Task: Look for space in Verviers, Belgium from 7th July, 2023 to 14th July, 2023 for 1 adult in price range Rs.6000 to Rs.14000. Place can be shared room with 1  bedroom having 1 bed and 1 bathroom. Property type can be hotel. Amenities needed are: washing machine, heating, . Booking option can be shelf check-in. Required host language is English.
Action: Mouse moved to (412, 97)
Screenshot: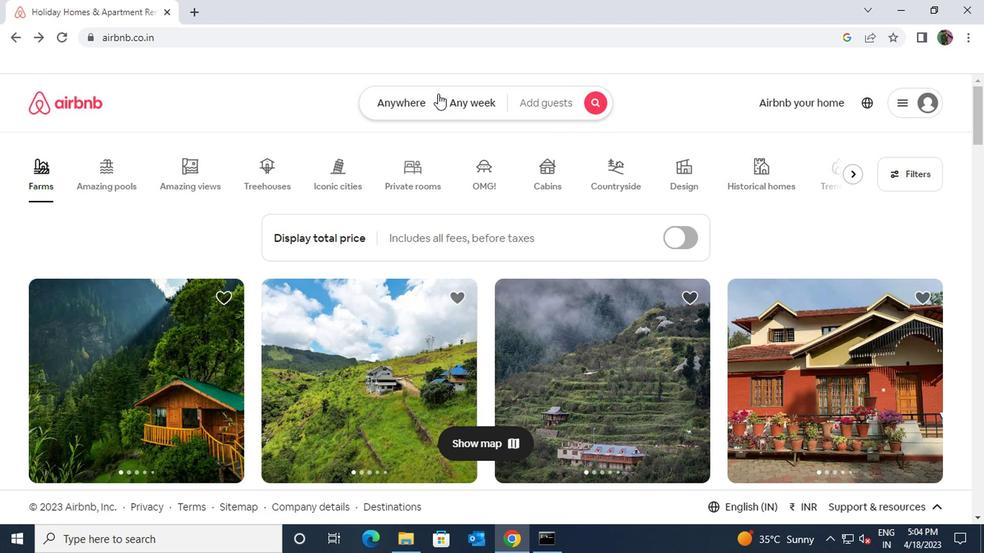 
Action: Mouse pressed left at (412, 97)
Screenshot: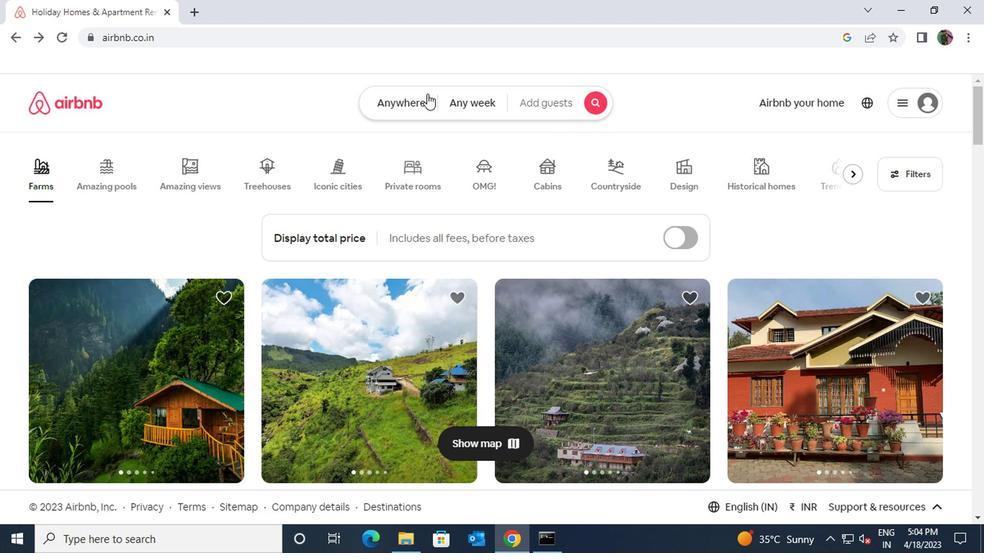 
Action: Mouse moved to (357, 150)
Screenshot: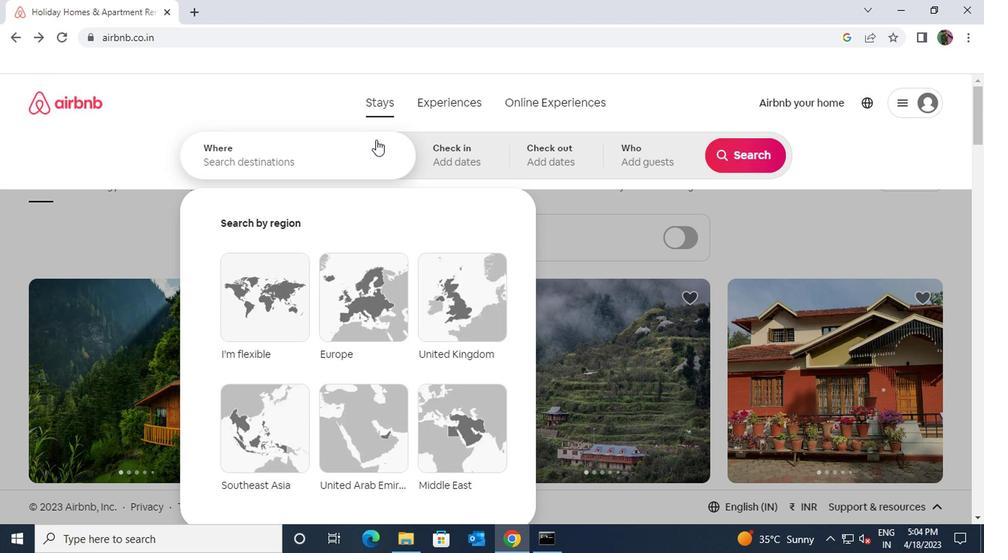
Action: Mouse pressed left at (357, 150)
Screenshot: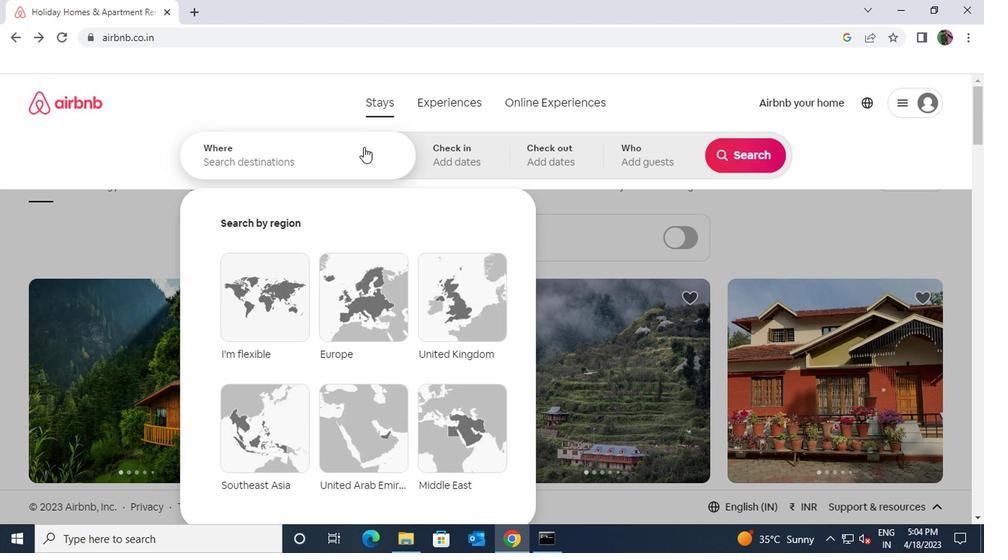 
Action: Key pressed verviers<Key.space>beli
Screenshot: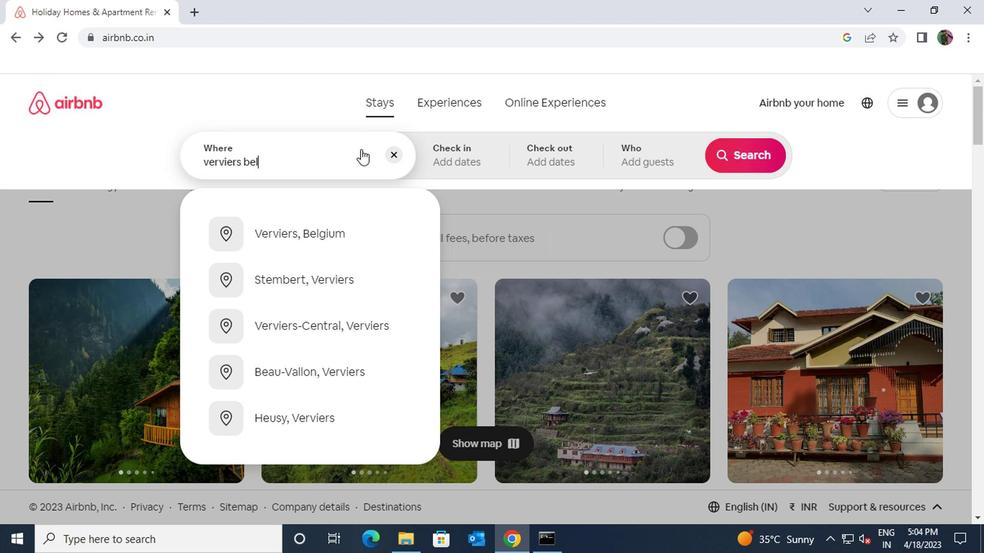 
Action: Mouse moved to (327, 240)
Screenshot: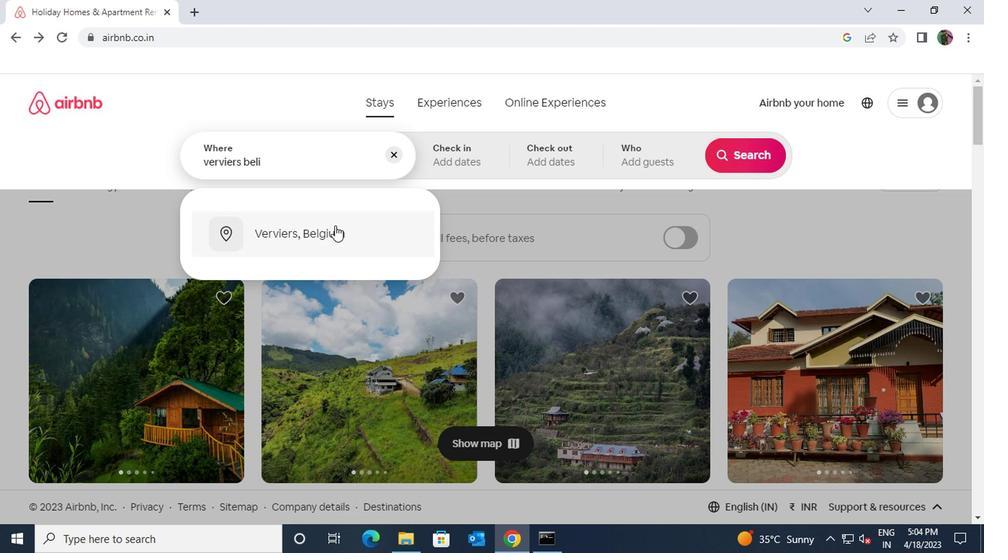 
Action: Mouse pressed left at (327, 240)
Screenshot: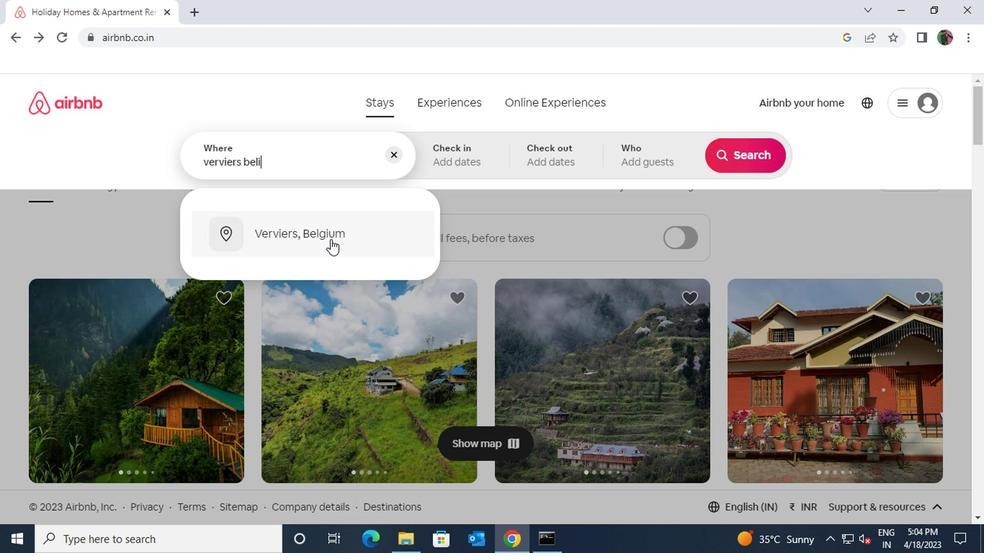 
Action: Mouse moved to (734, 278)
Screenshot: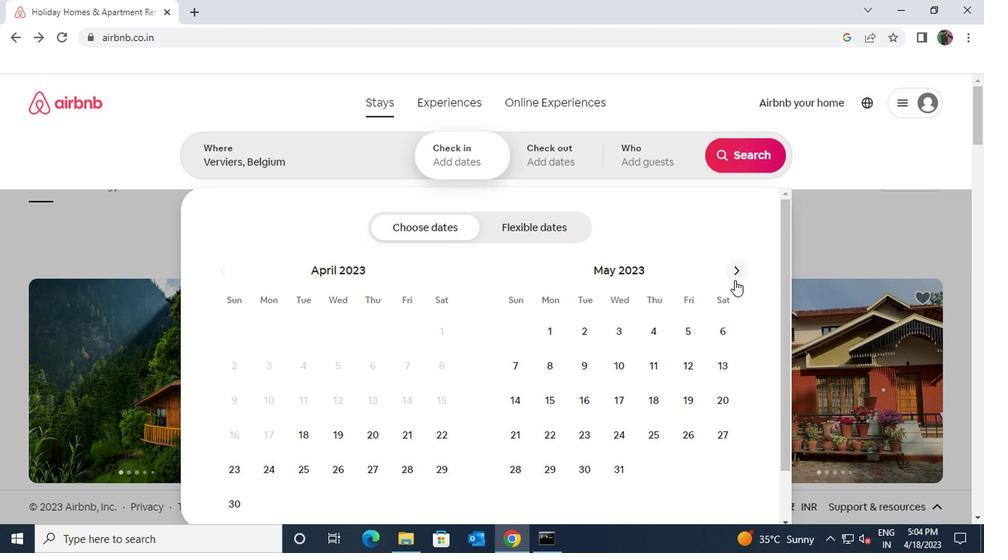 
Action: Mouse pressed left at (734, 278)
Screenshot: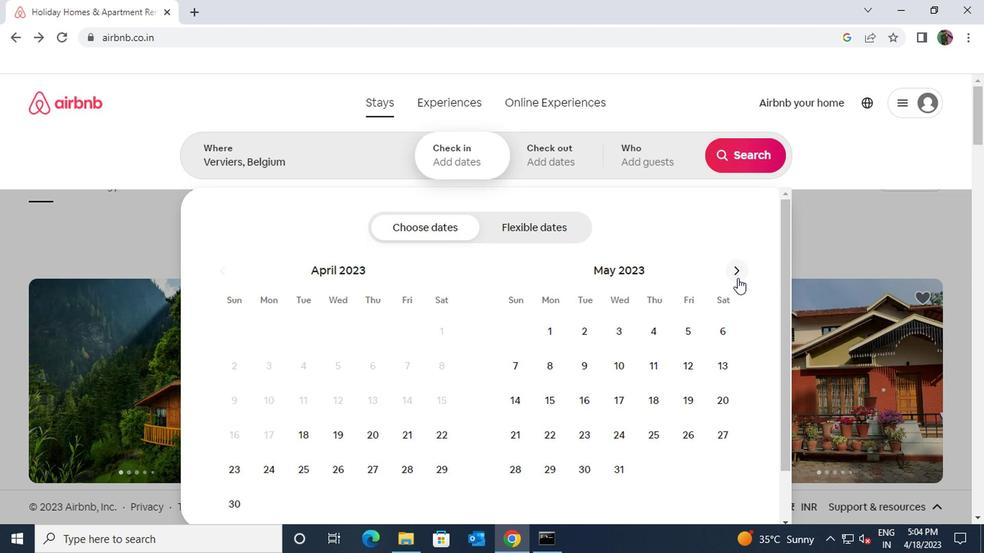 
Action: Mouse pressed left at (734, 278)
Screenshot: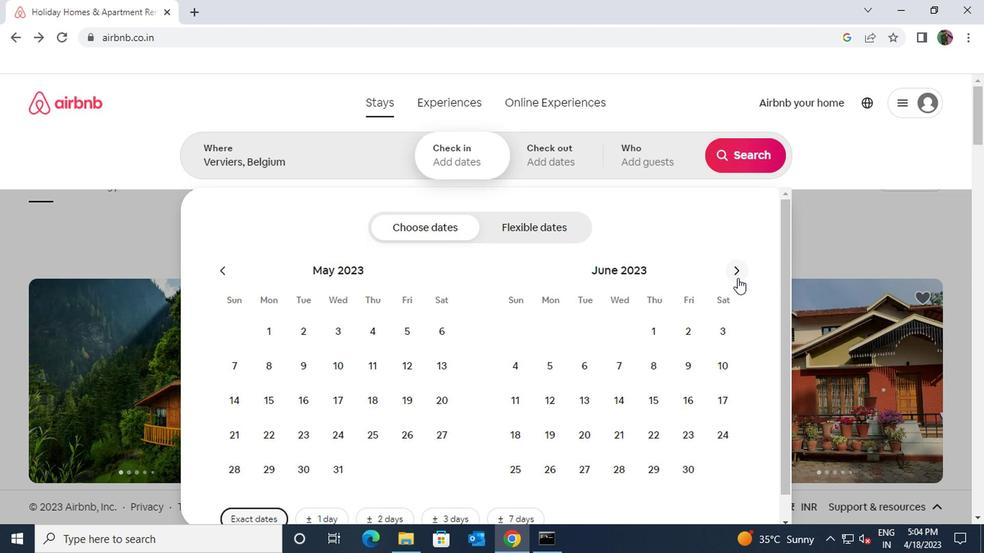 
Action: Mouse moved to (684, 369)
Screenshot: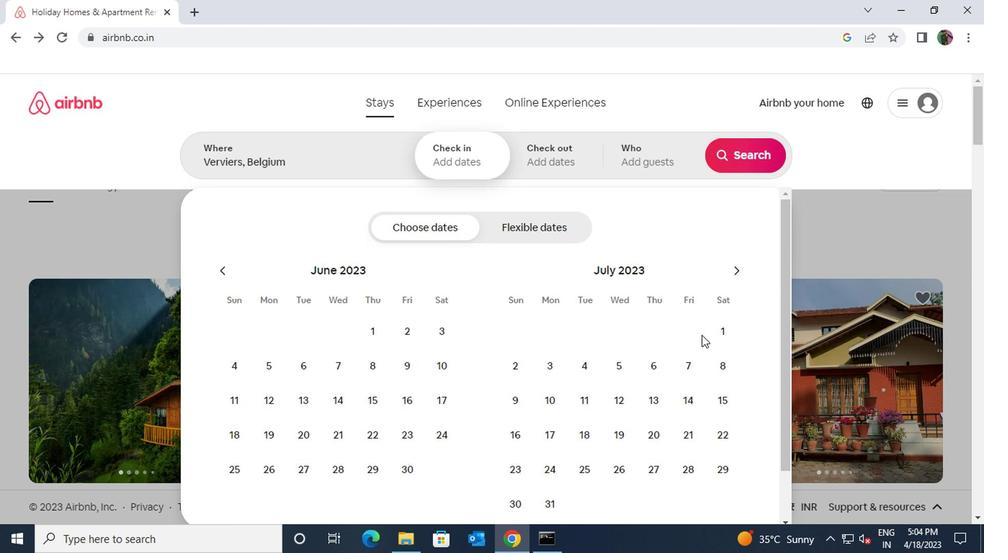 
Action: Mouse pressed left at (684, 369)
Screenshot: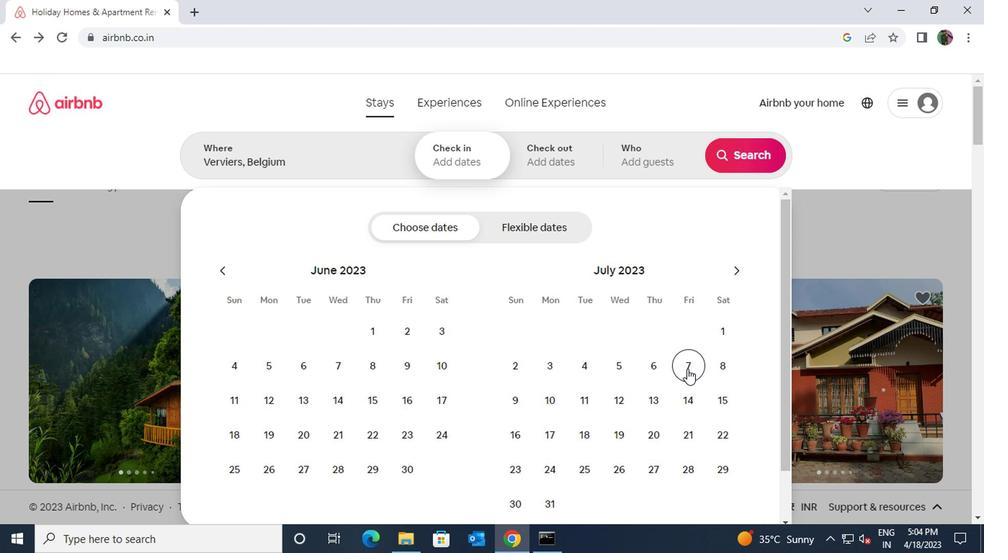 
Action: Mouse moved to (681, 387)
Screenshot: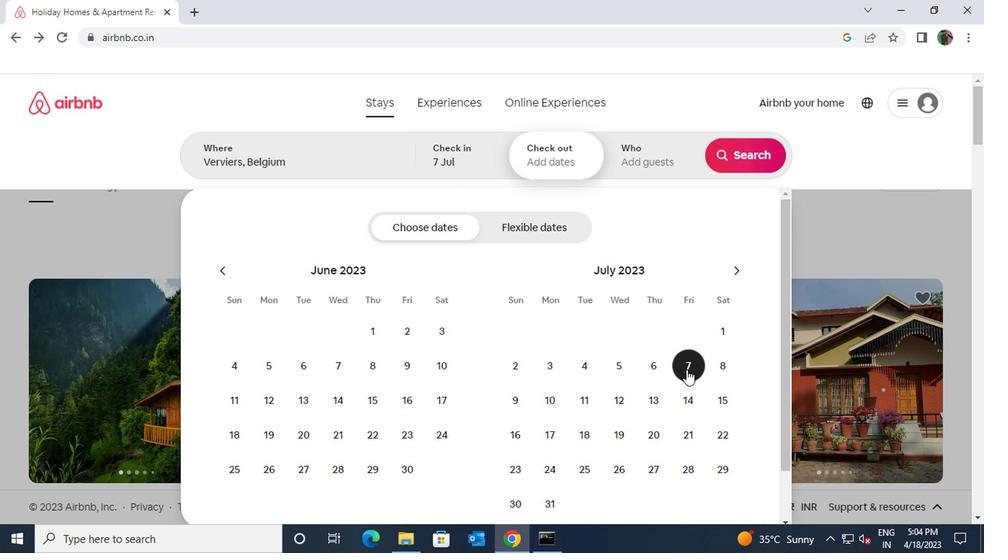 
Action: Mouse pressed left at (681, 387)
Screenshot: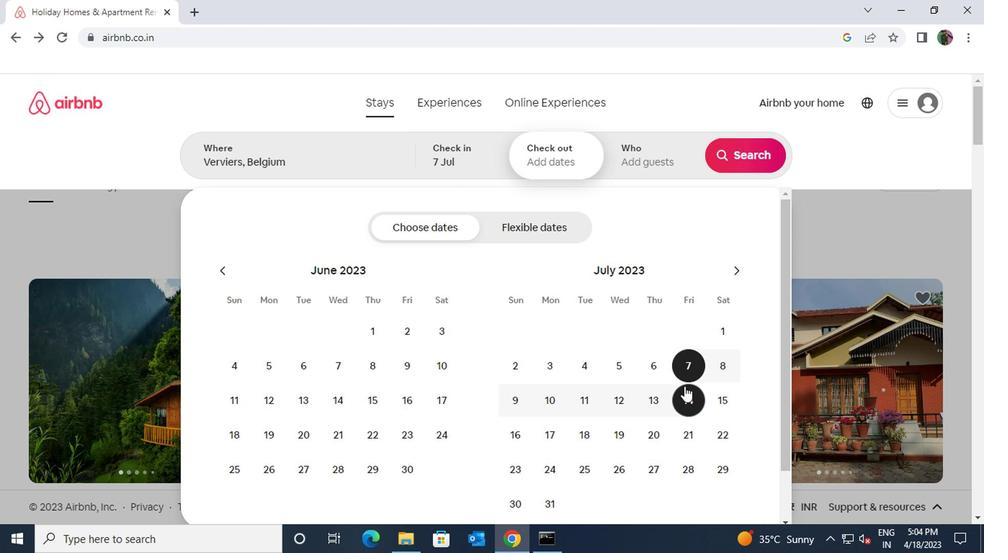 
Action: Mouse moved to (645, 162)
Screenshot: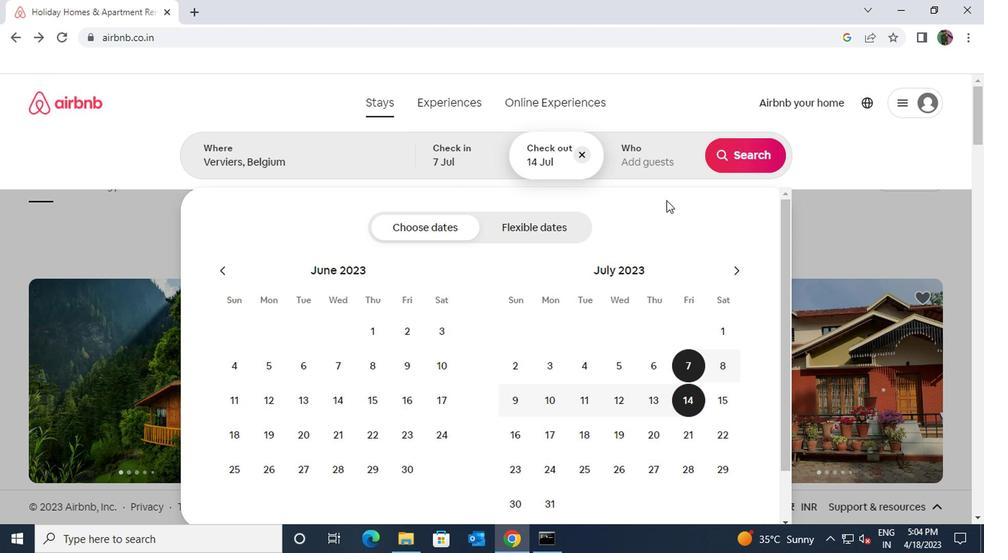 
Action: Mouse pressed left at (645, 162)
Screenshot: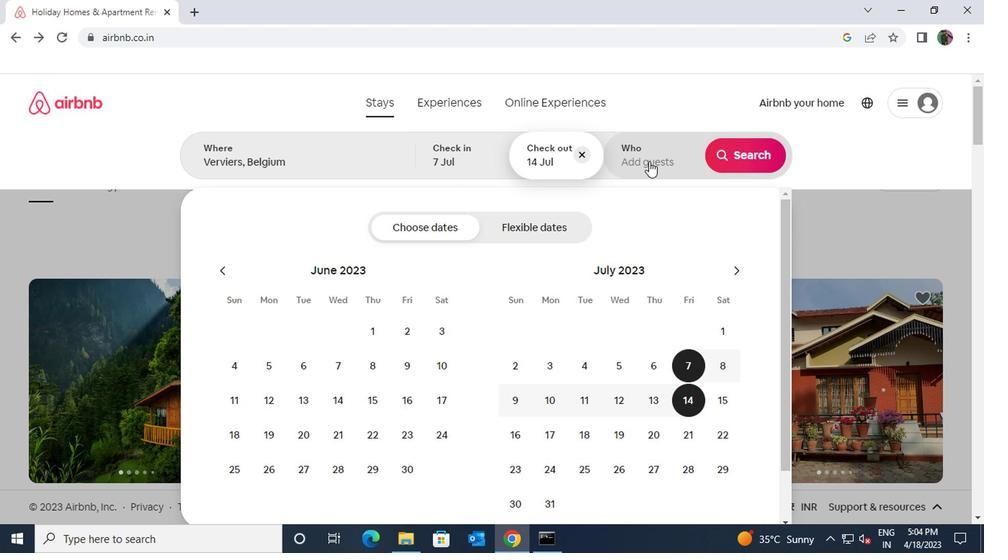 
Action: Mouse moved to (748, 236)
Screenshot: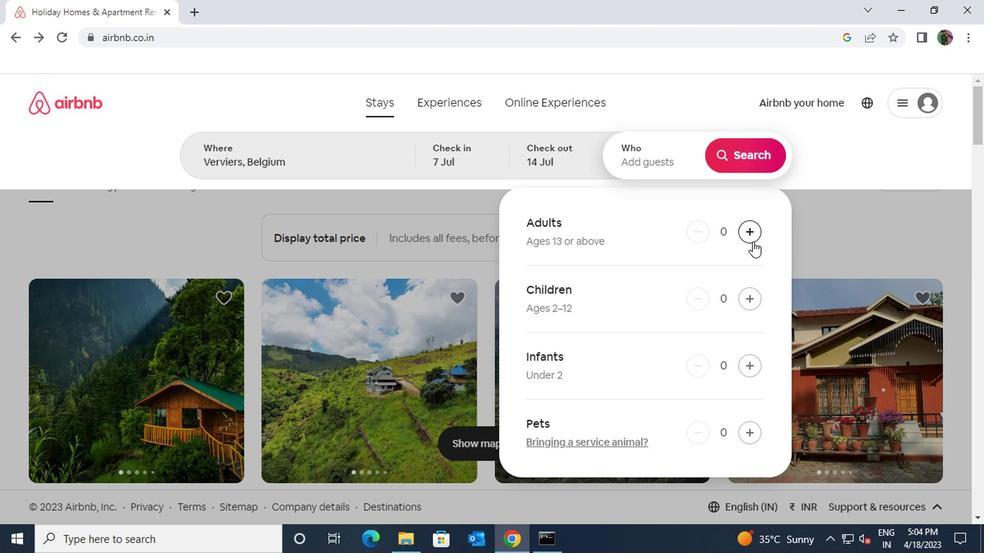 
Action: Mouse pressed left at (748, 236)
Screenshot: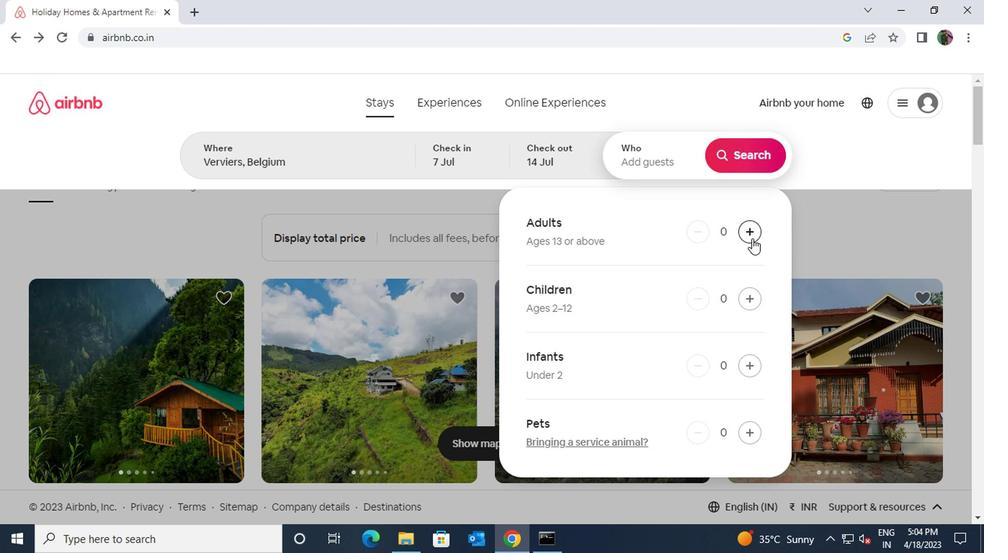 
Action: Mouse moved to (741, 156)
Screenshot: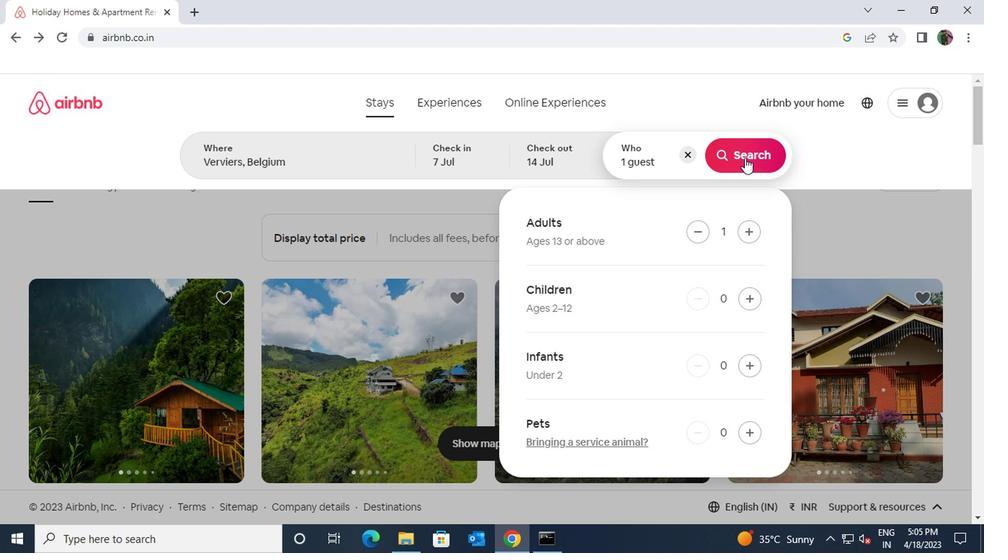 
Action: Mouse pressed left at (741, 156)
Screenshot: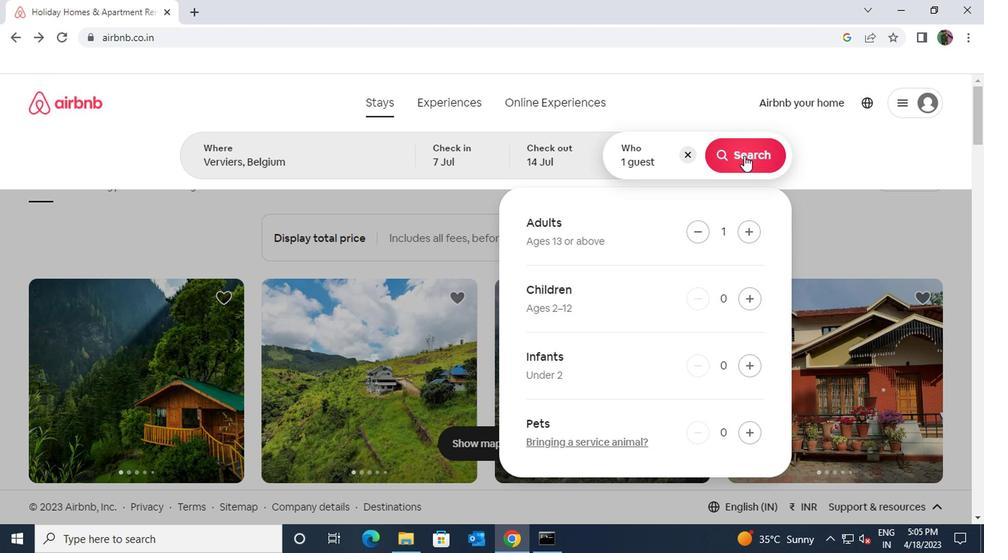 
Action: Mouse moved to (907, 156)
Screenshot: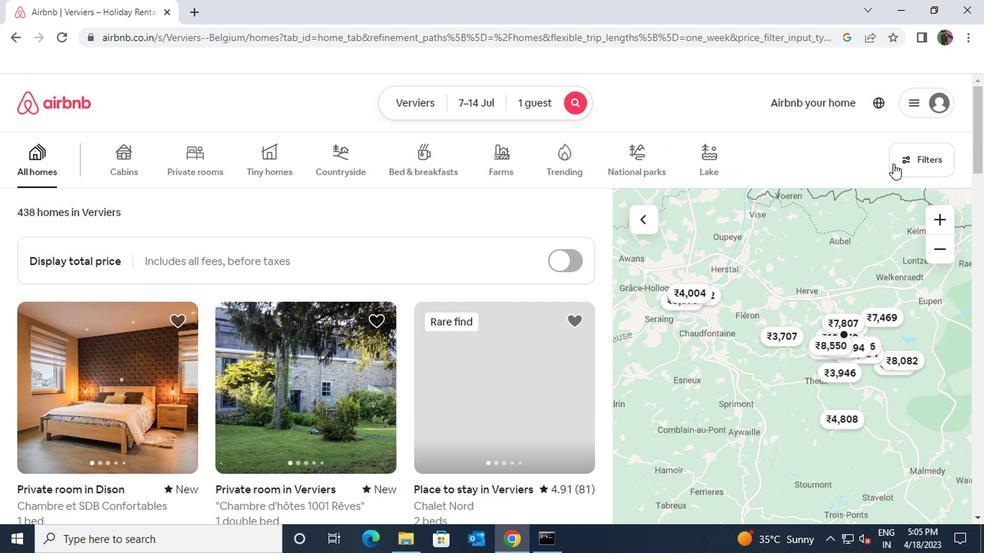 
Action: Mouse pressed left at (907, 156)
Screenshot: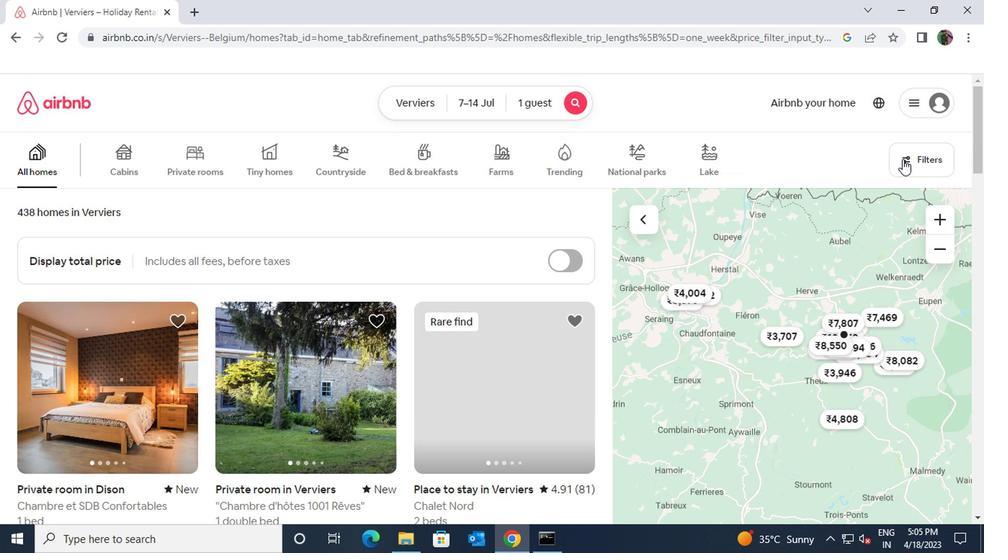
Action: Mouse moved to (295, 340)
Screenshot: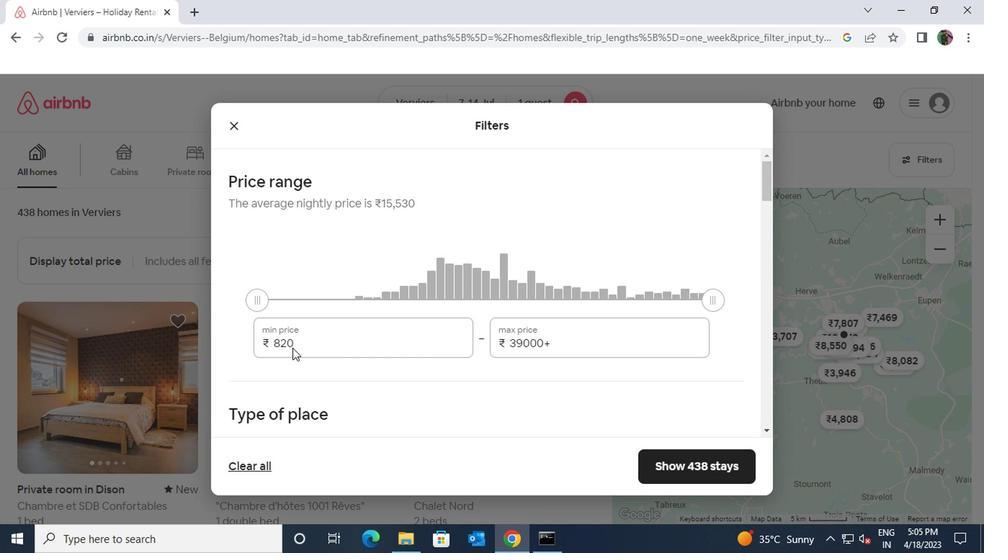 
Action: Mouse pressed left at (295, 340)
Screenshot: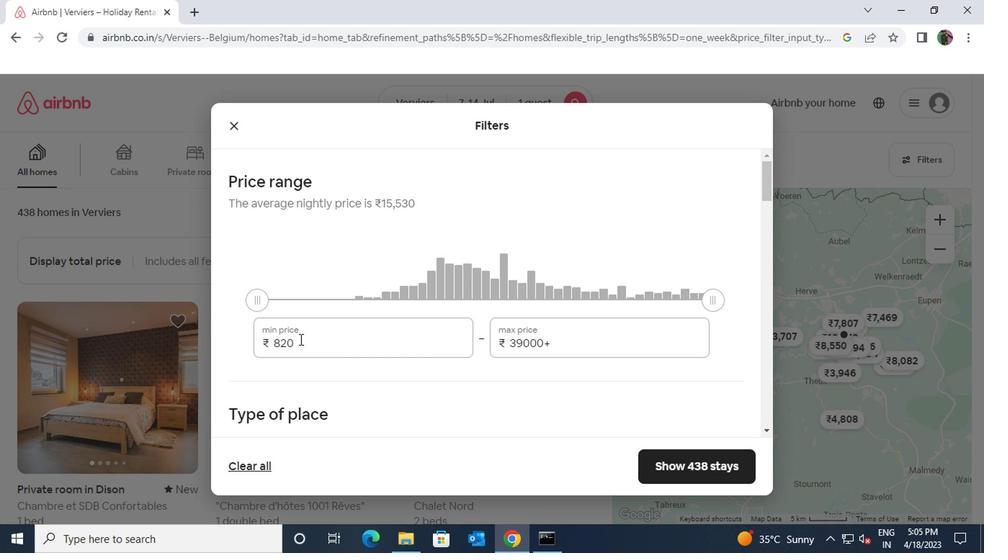 
Action: Mouse moved to (270, 340)
Screenshot: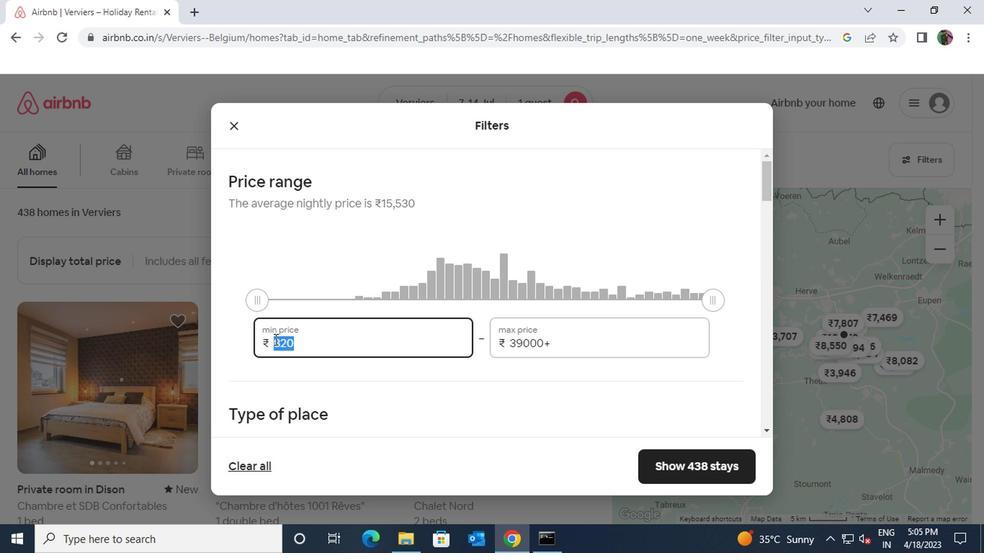 
Action: Key pressed 6000
Screenshot: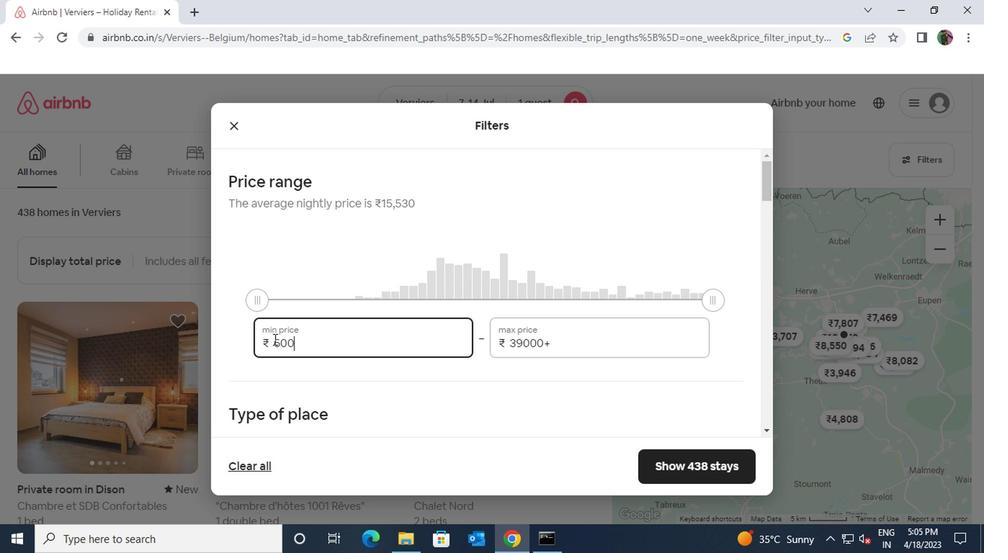 
Action: Mouse moved to (546, 342)
Screenshot: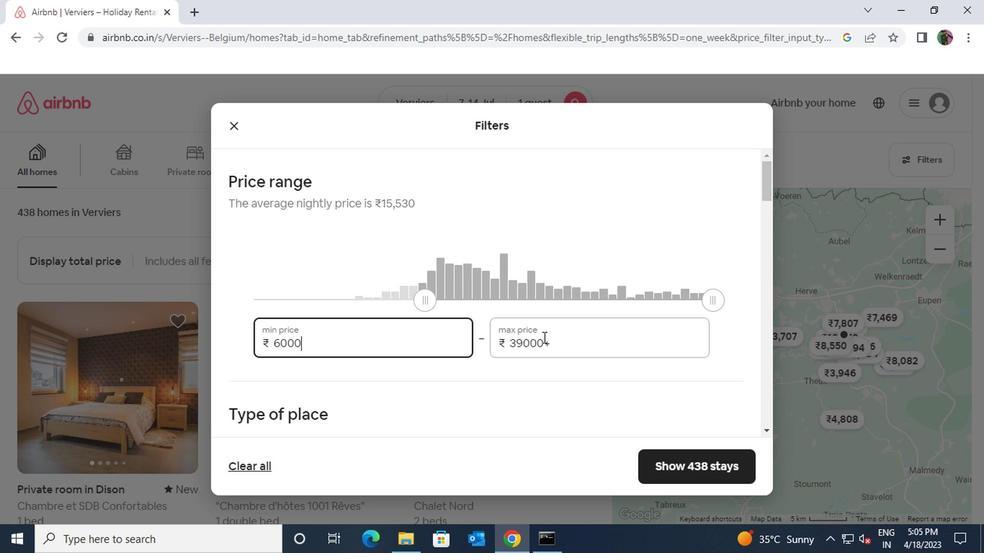 
Action: Mouse pressed left at (546, 342)
Screenshot: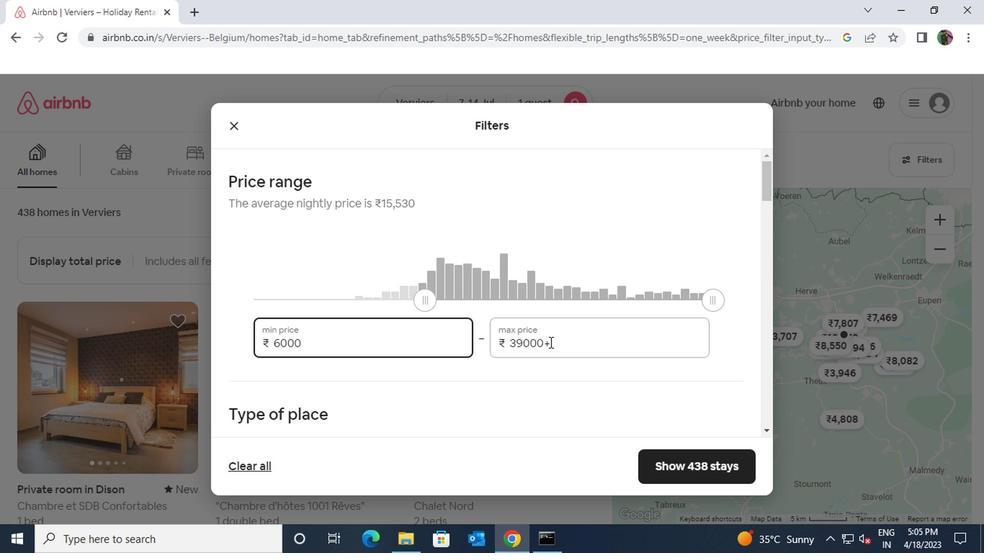 
Action: Mouse moved to (502, 345)
Screenshot: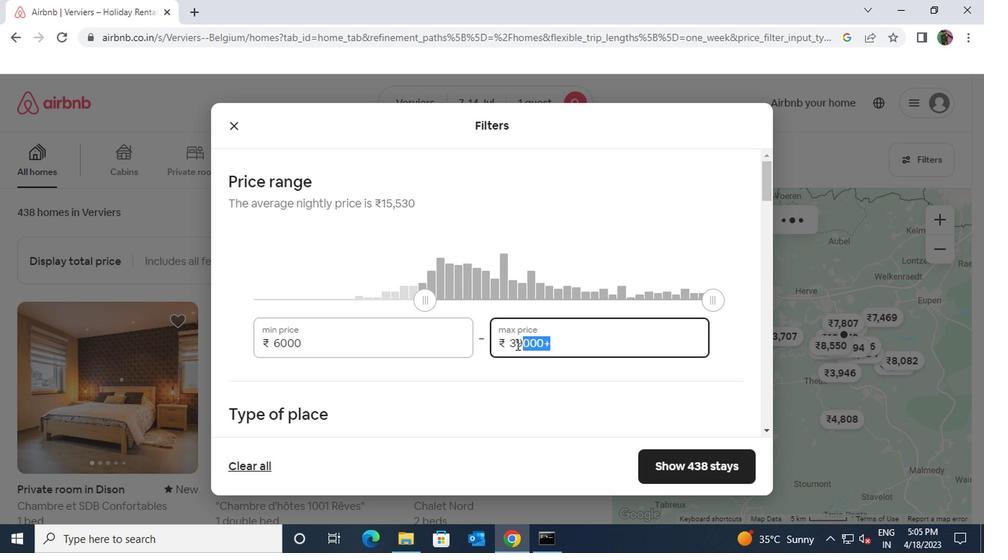 
Action: Key pressed 14000
Screenshot: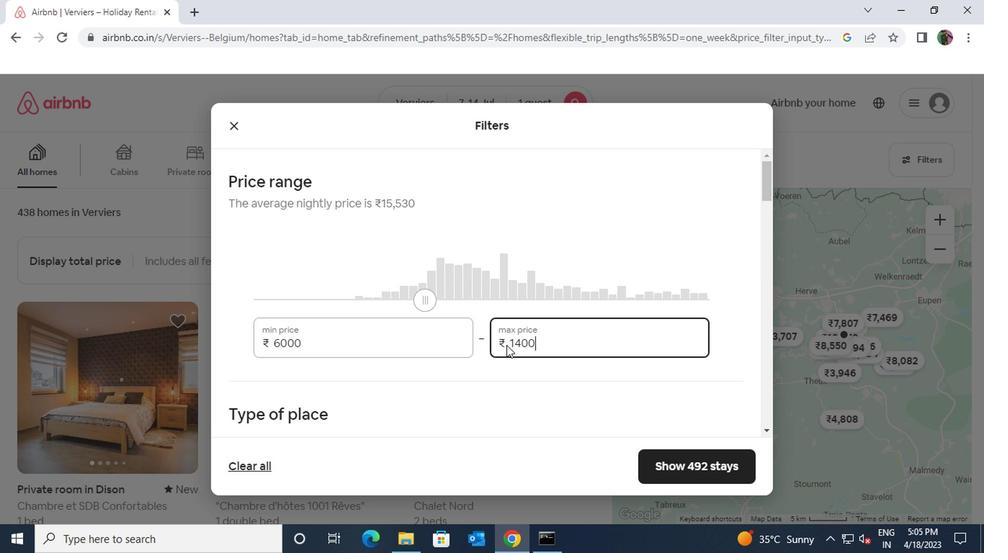 
Action: Mouse scrolled (502, 344) with delta (0, -1)
Screenshot: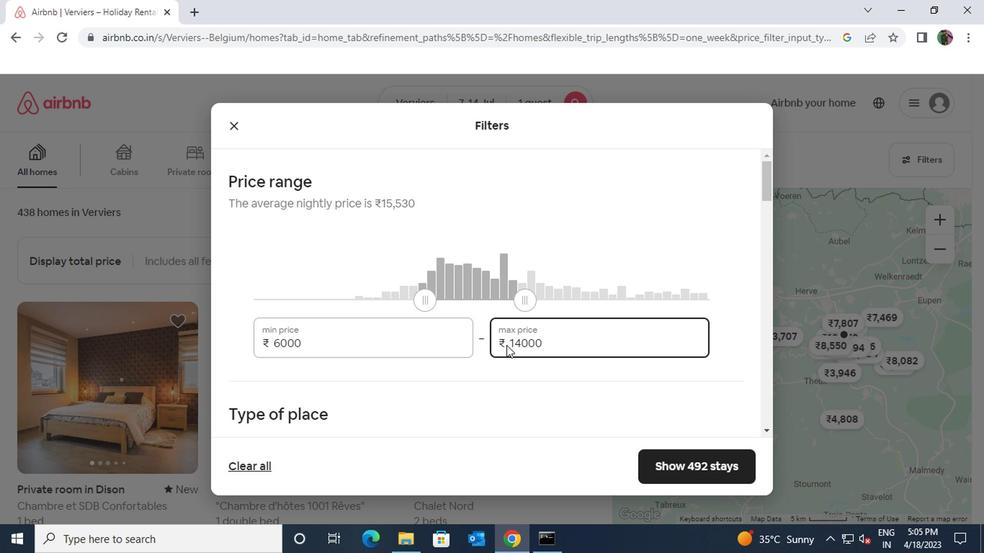 
Action: Mouse scrolled (502, 344) with delta (0, -1)
Screenshot: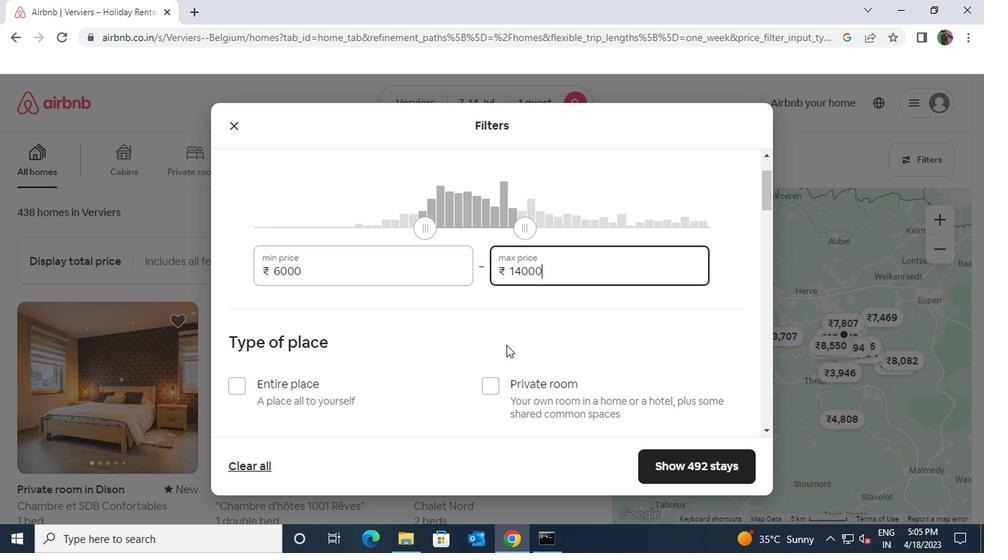 
Action: Mouse moved to (226, 377)
Screenshot: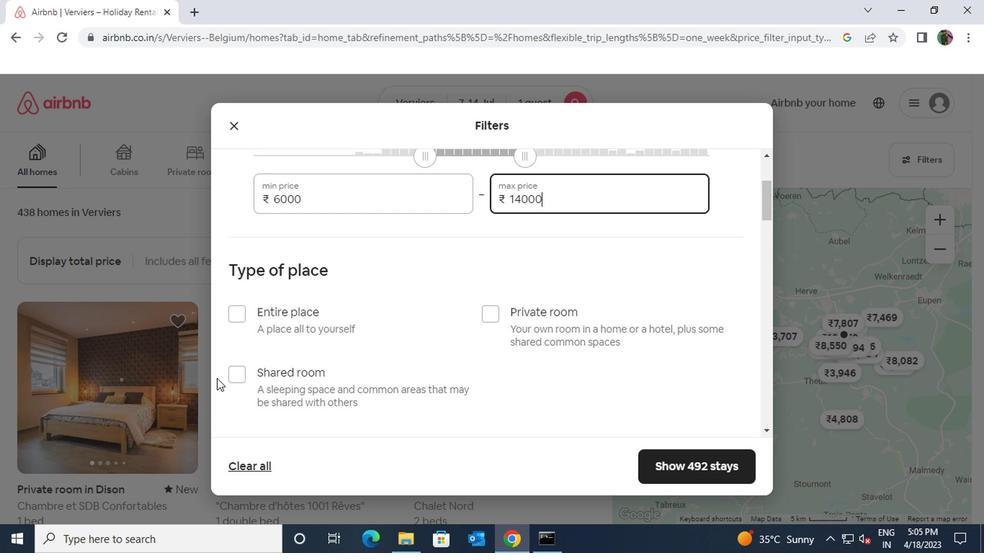 
Action: Mouse pressed left at (226, 377)
Screenshot: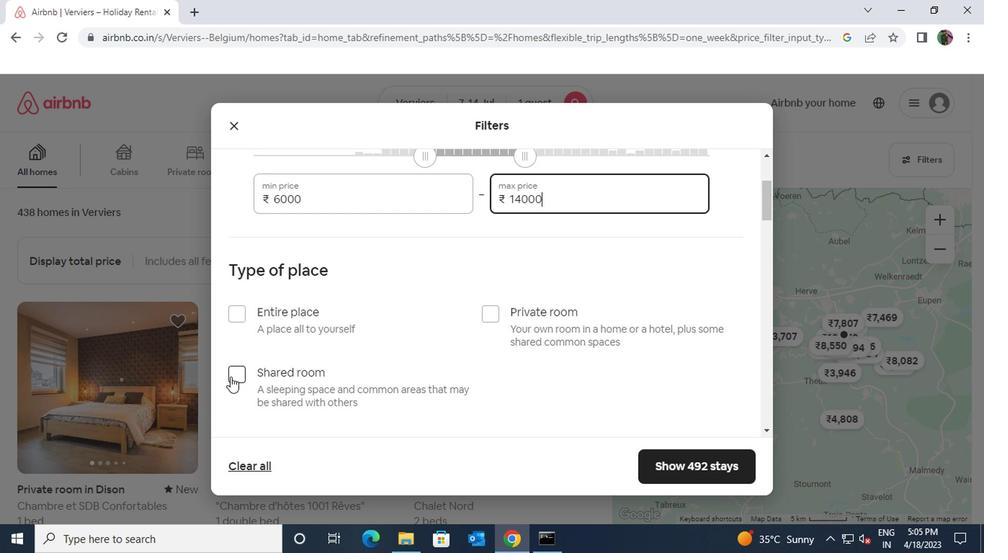 
Action: Mouse moved to (277, 378)
Screenshot: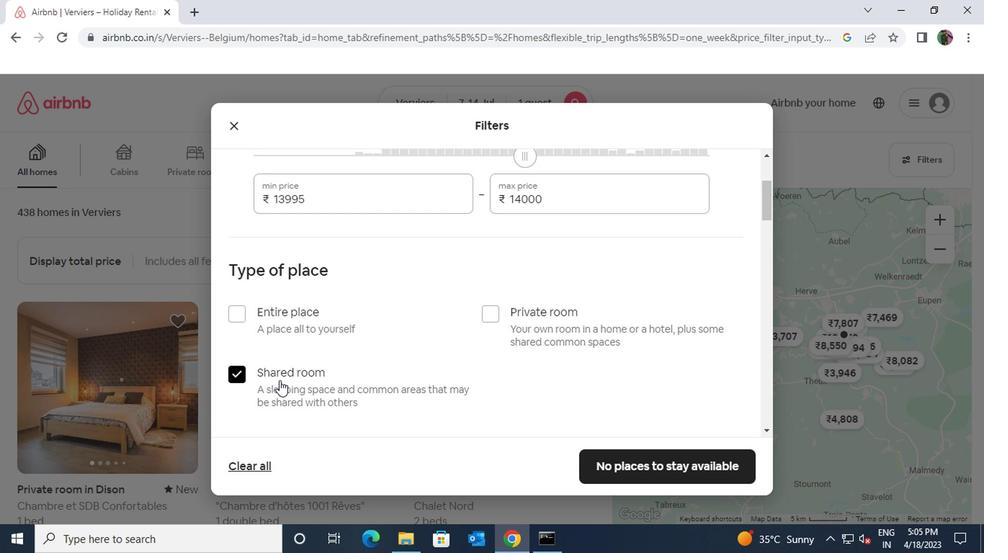 
Action: Mouse scrolled (277, 378) with delta (0, 0)
Screenshot: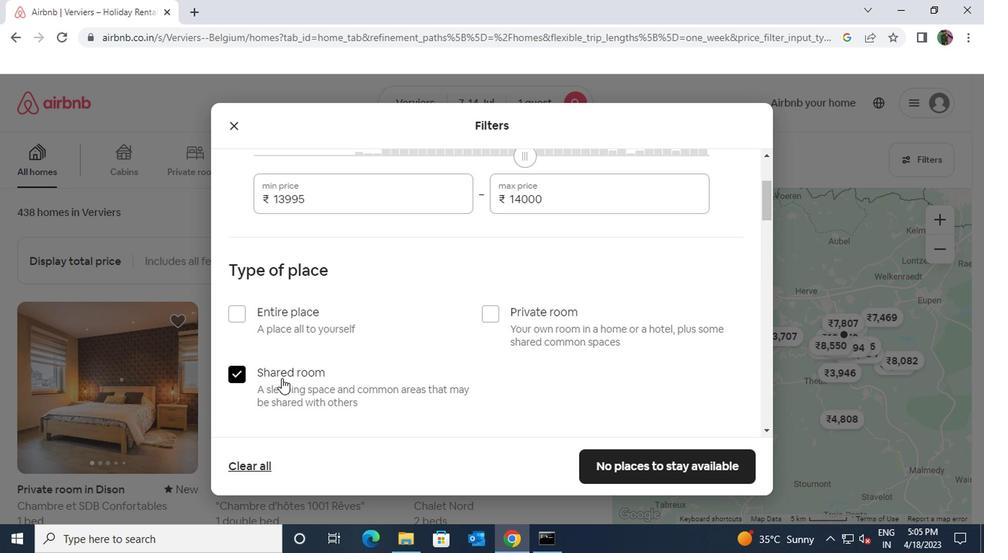 
Action: Mouse scrolled (277, 378) with delta (0, 0)
Screenshot: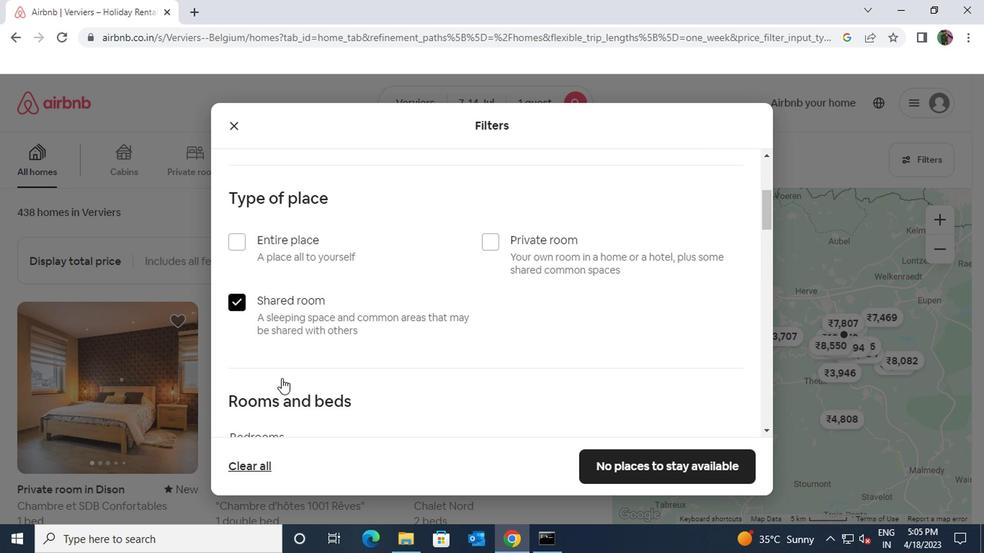 
Action: Mouse moved to (299, 402)
Screenshot: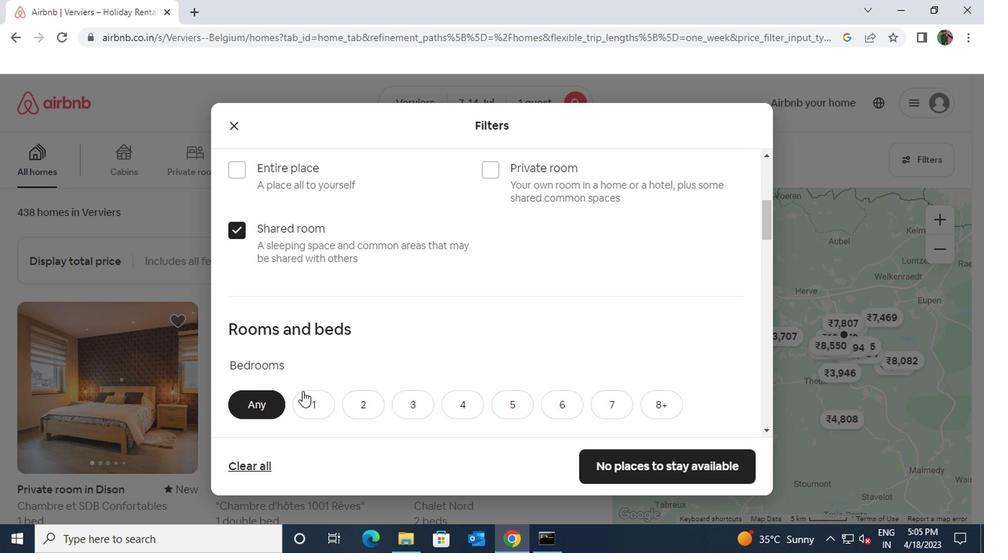 
Action: Mouse pressed left at (299, 402)
Screenshot: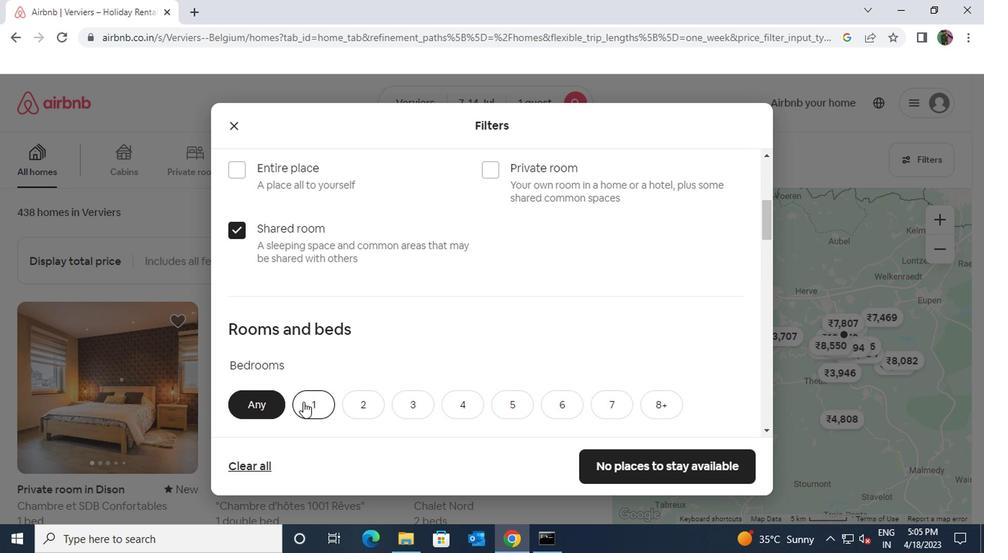 
Action: Mouse scrolled (299, 401) with delta (0, -1)
Screenshot: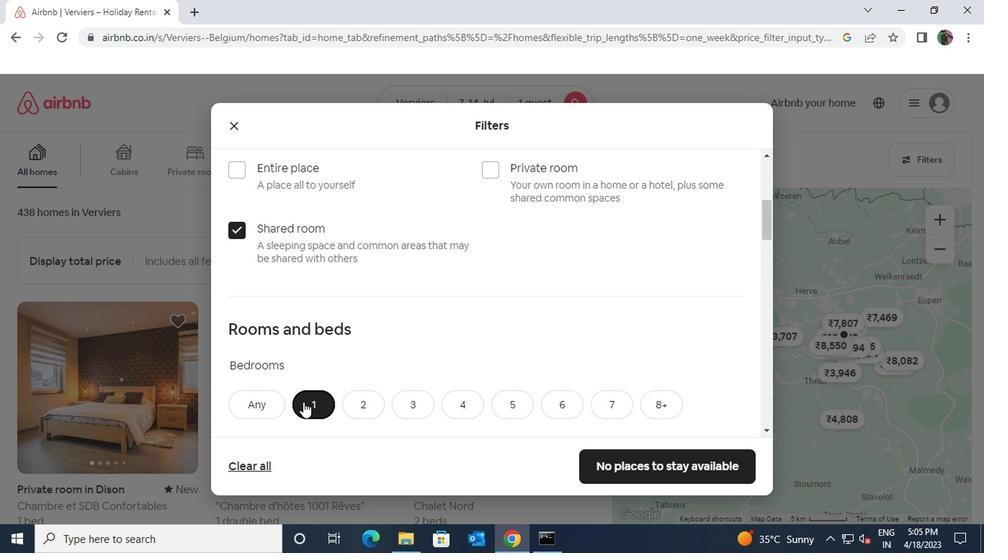 
Action: Mouse moved to (300, 403)
Screenshot: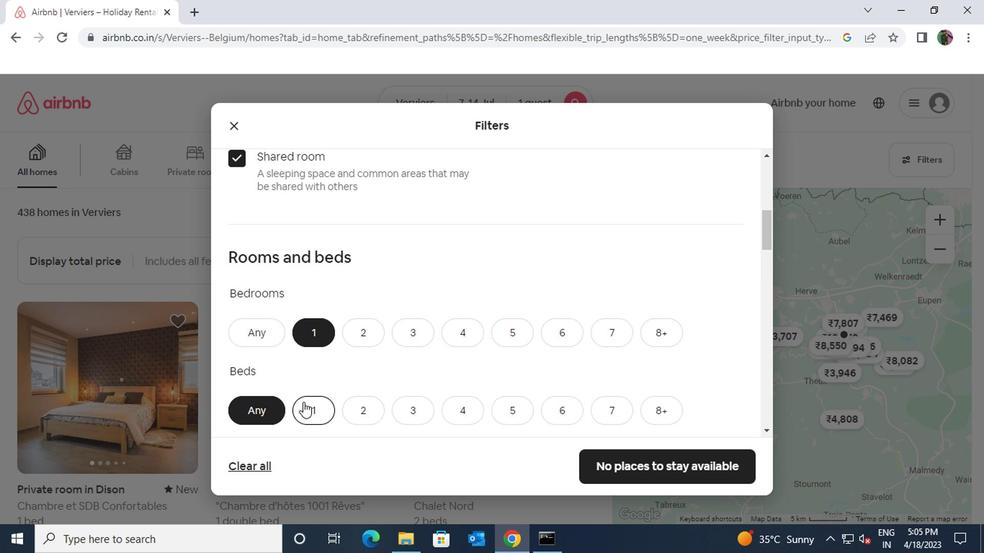 
Action: Mouse pressed left at (300, 403)
Screenshot: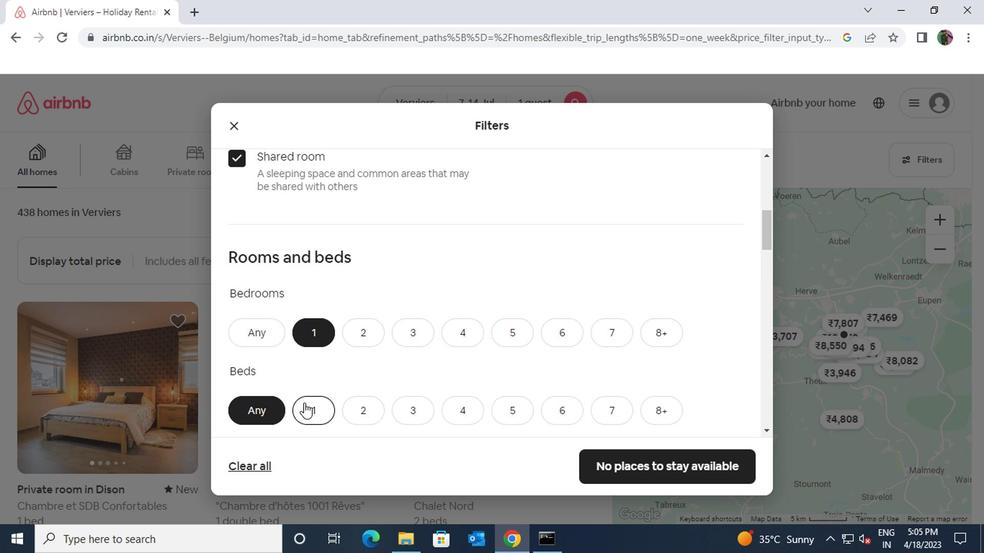 
Action: Mouse scrolled (300, 402) with delta (0, 0)
Screenshot: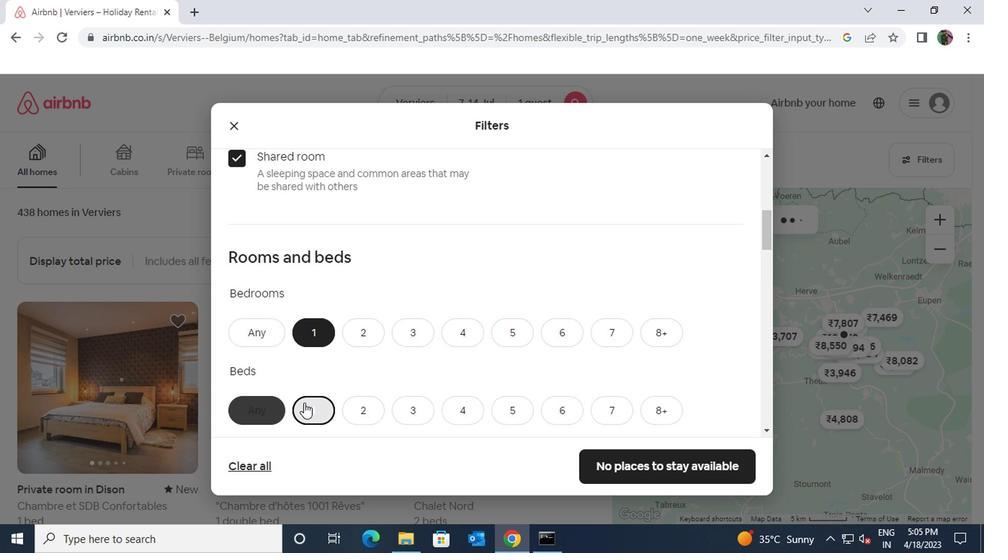 
Action: Mouse scrolled (300, 402) with delta (0, 0)
Screenshot: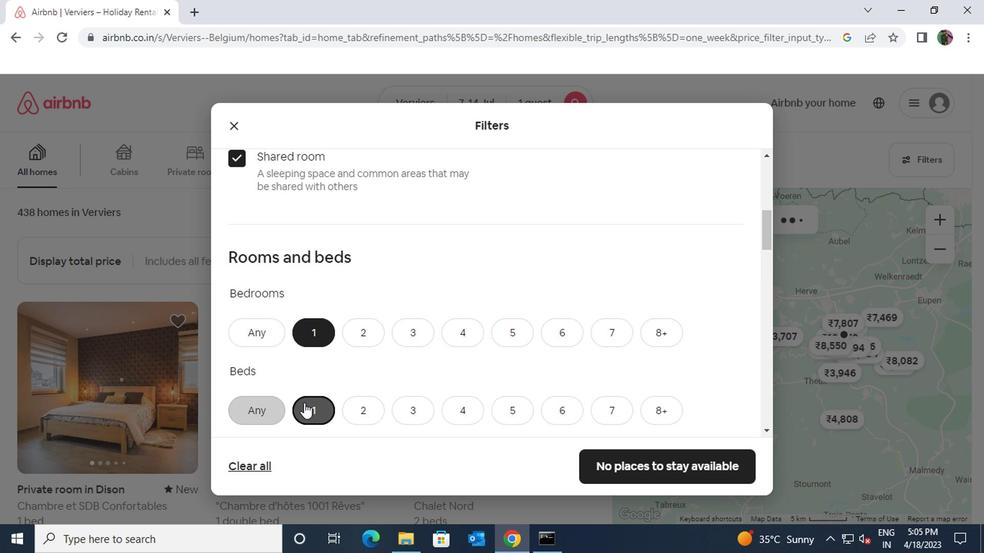 
Action: Mouse moved to (312, 346)
Screenshot: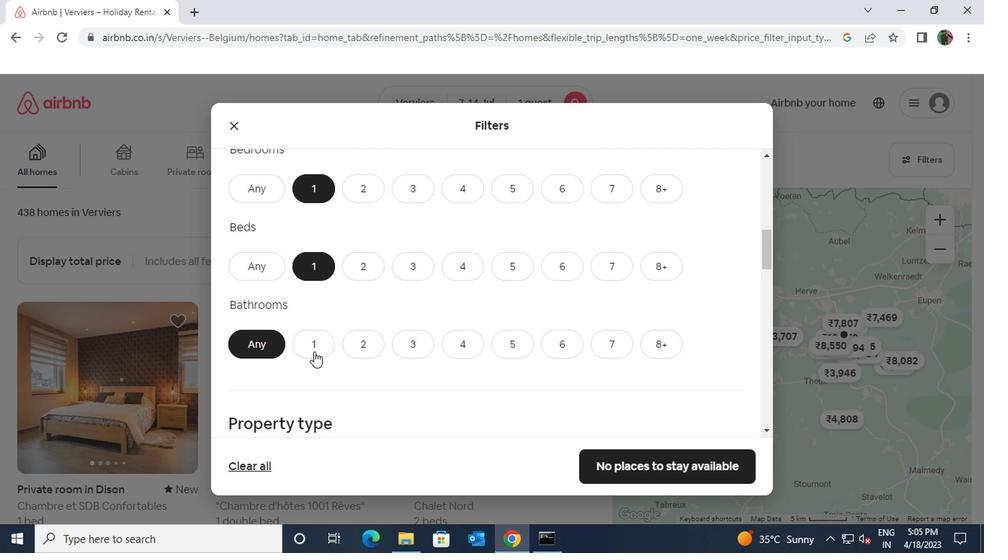 
Action: Mouse pressed left at (312, 346)
Screenshot: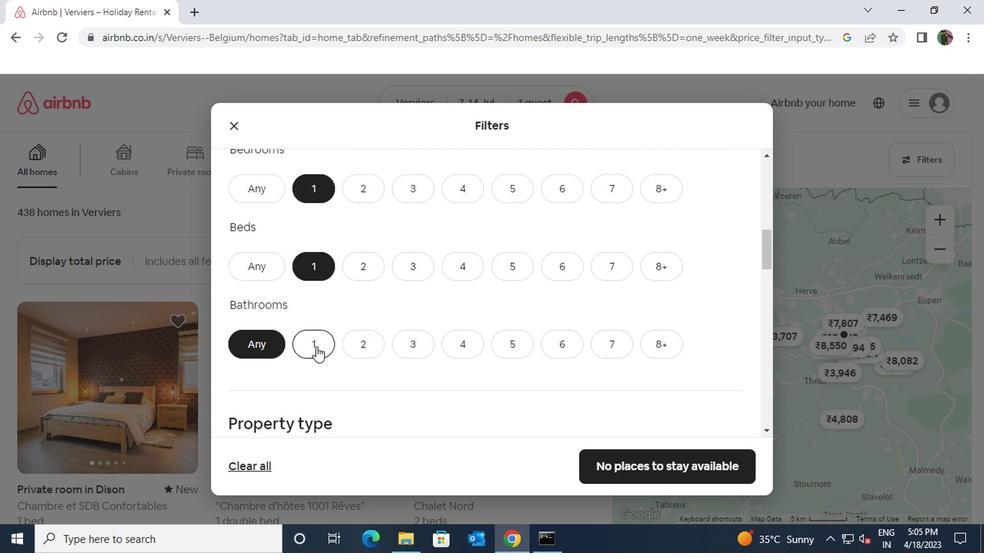 
Action: Mouse scrolled (312, 345) with delta (0, 0)
Screenshot: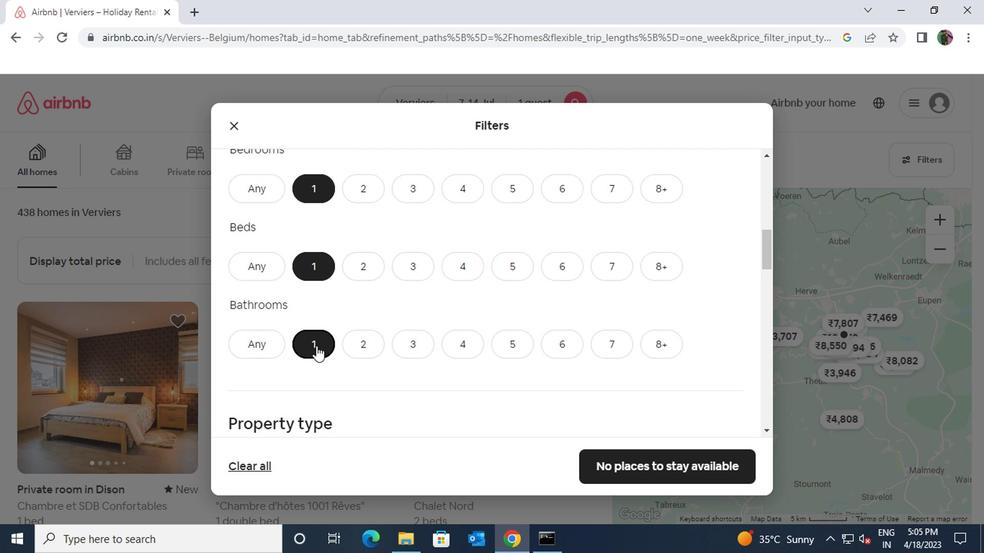 
Action: Mouse scrolled (312, 345) with delta (0, 0)
Screenshot: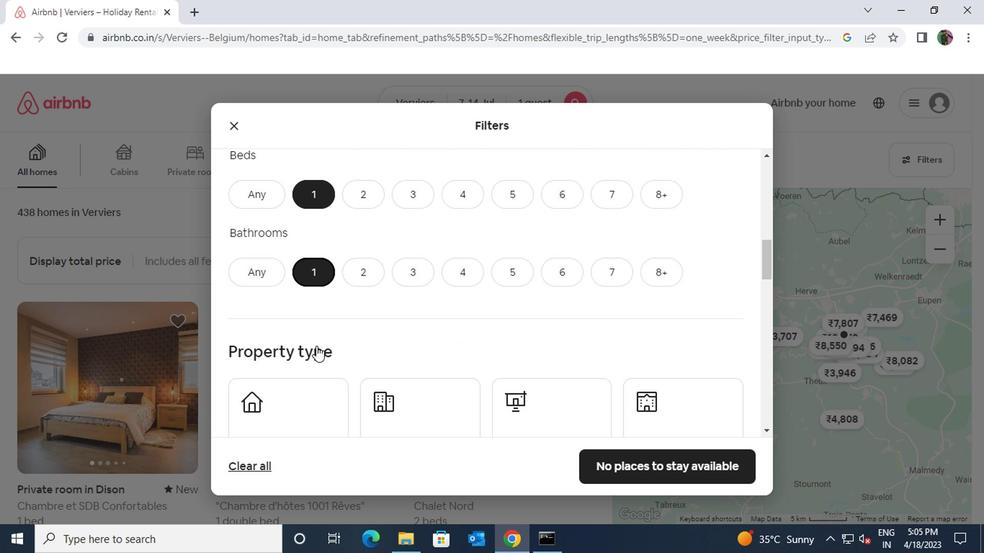 
Action: Mouse moved to (642, 349)
Screenshot: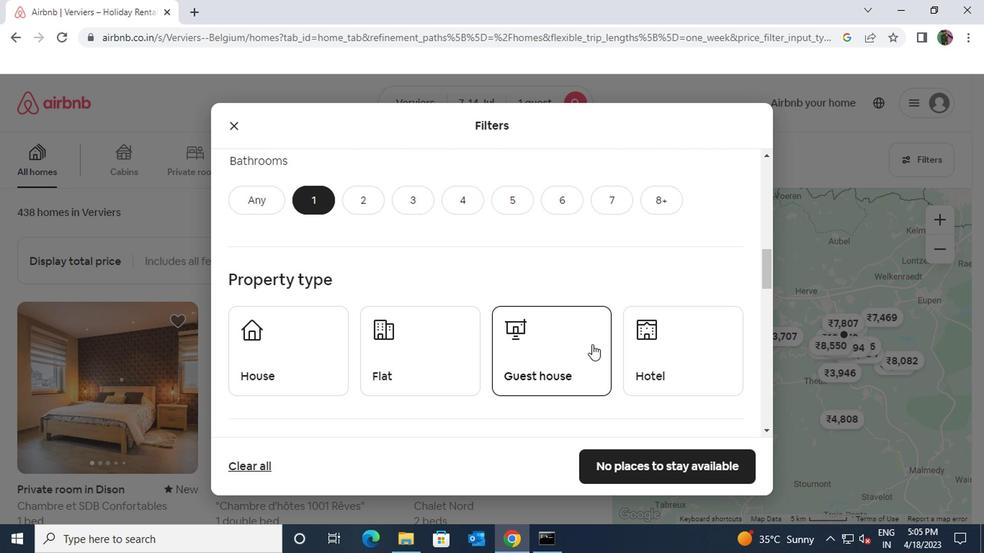 
Action: Mouse pressed left at (642, 349)
Screenshot: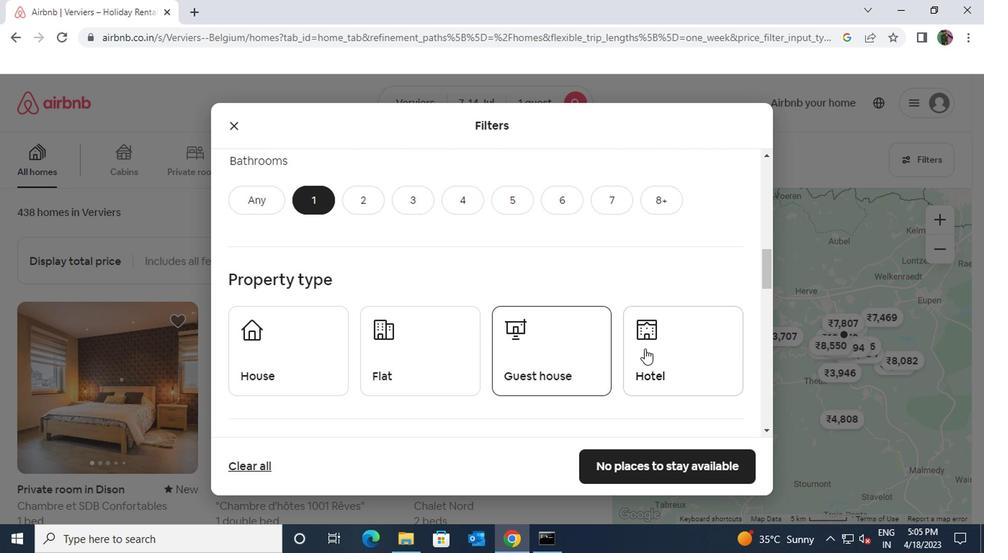 
Action: Mouse moved to (513, 362)
Screenshot: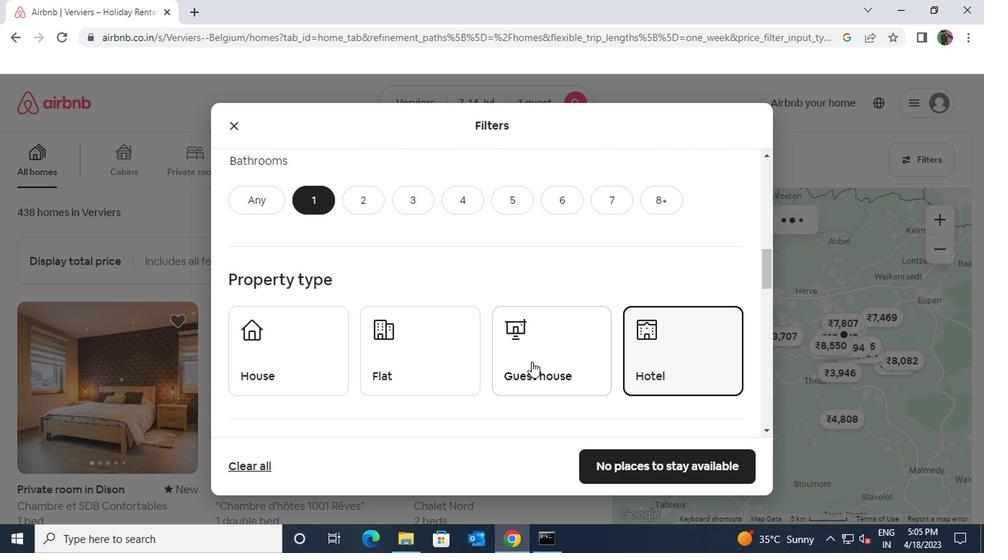 
Action: Mouse scrolled (513, 361) with delta (0, 0)
Screenshot: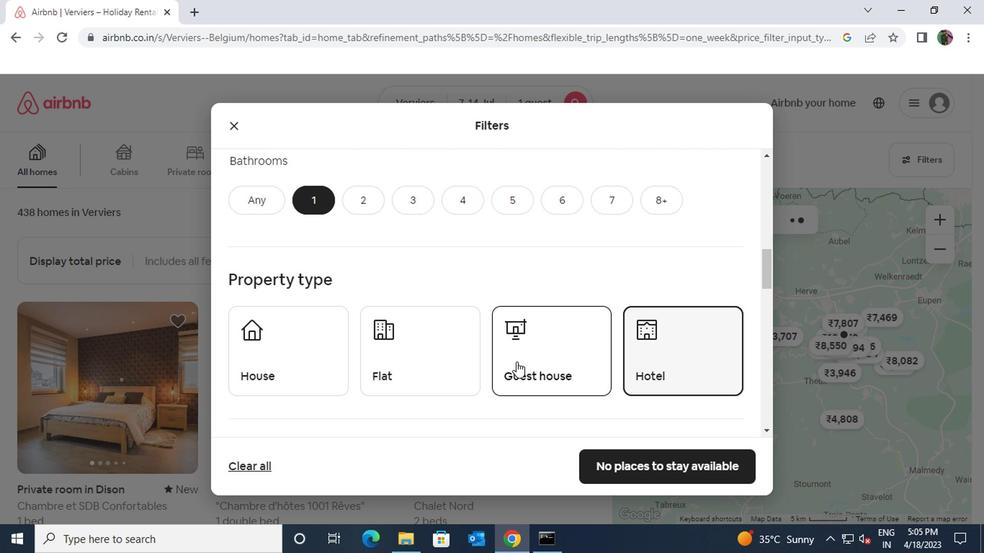
Action: Mouse scrolled (513, 361) with delta (0, 0)
Screenshot: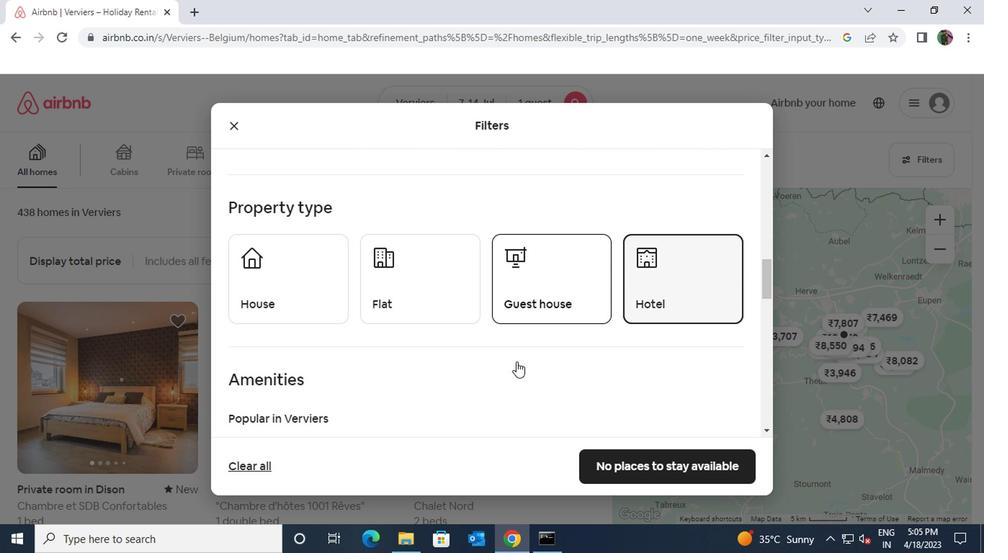 
Action: Mouse moved to (509, 362)
Screenshot: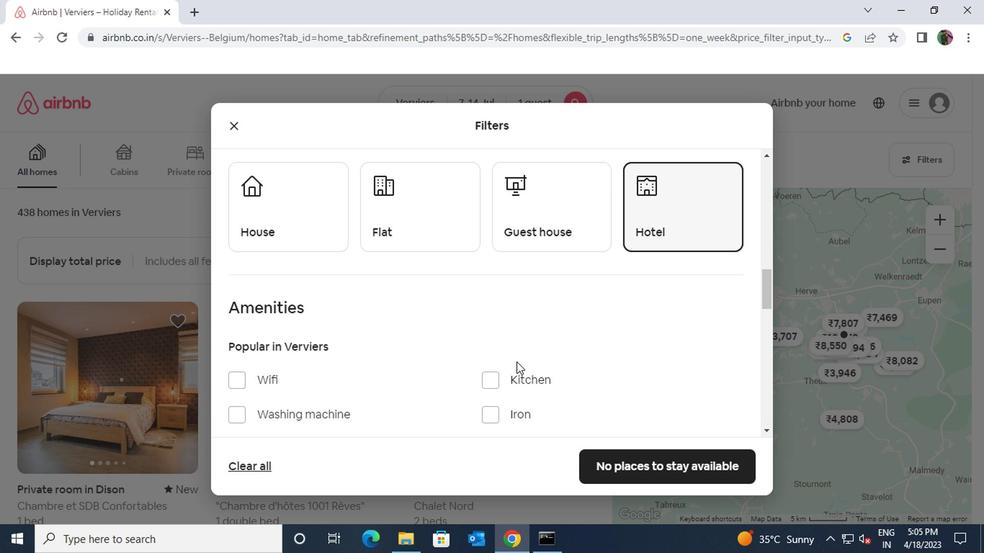 
Action: Mouse scrolled (509, 361) with delta (0, 0)
Screenshot: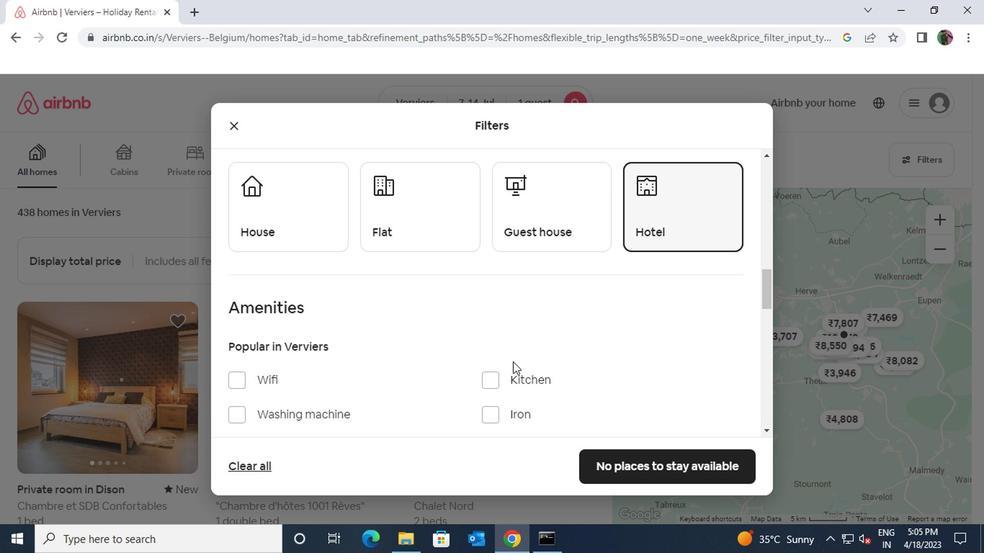 
Action: Mouse moved to (509, 360)
Screenshot: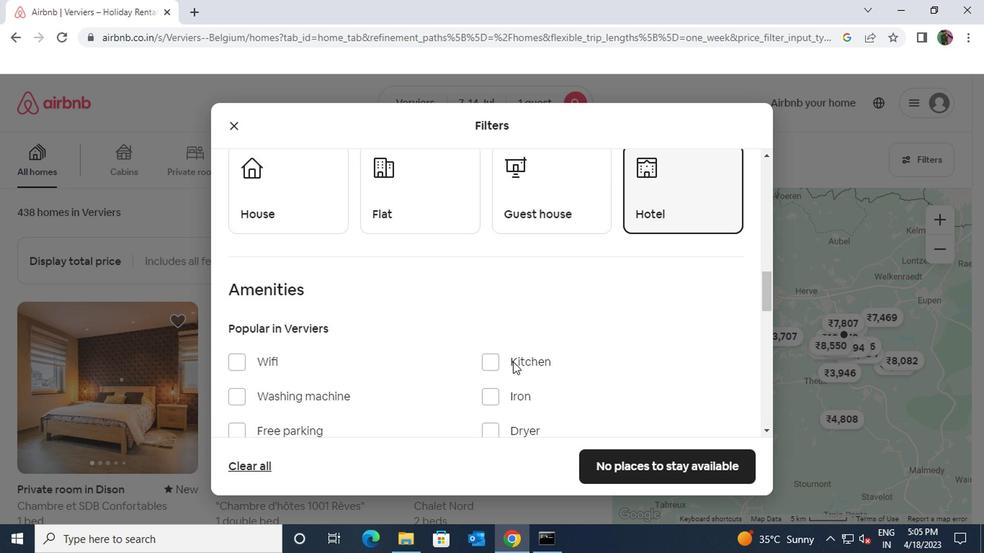 
Action: Mouse scrolled (509, 359) with delta (0, -1)
Screenshot: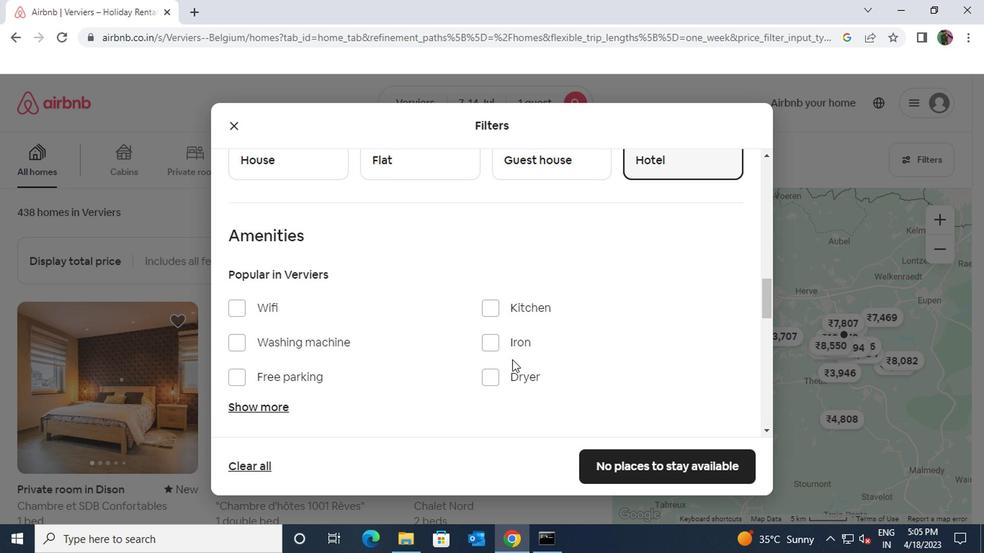 
Action: Mouse moved to (252, 330)
Screenshot: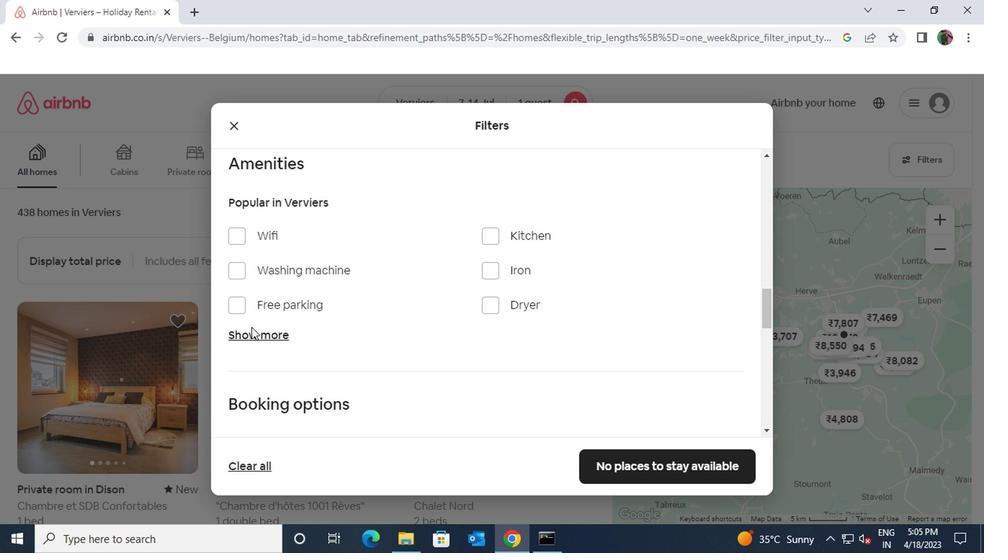 
Action: Mouse pressed left at (252, 330)
Screenshot: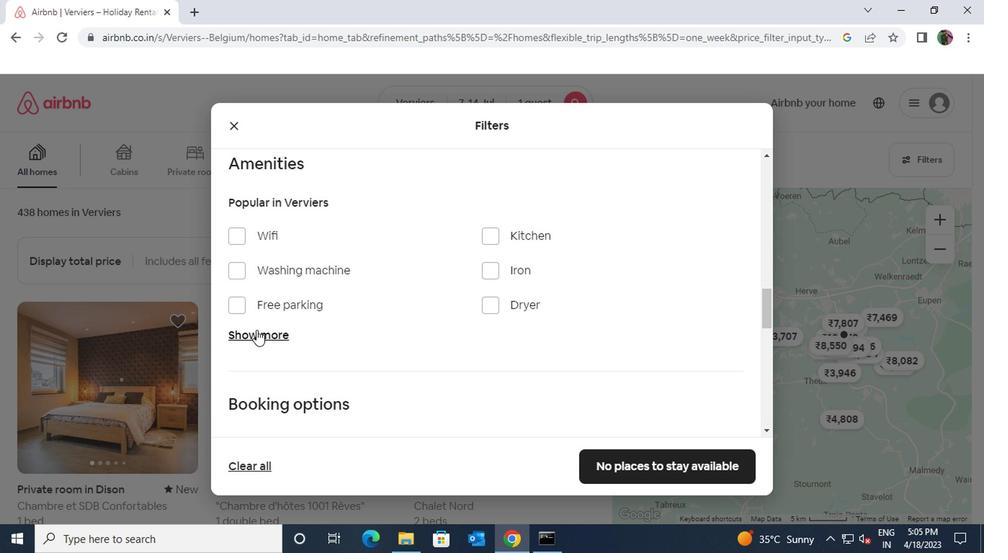 
Action: Mouse moved to (236, 265)
Screenshot: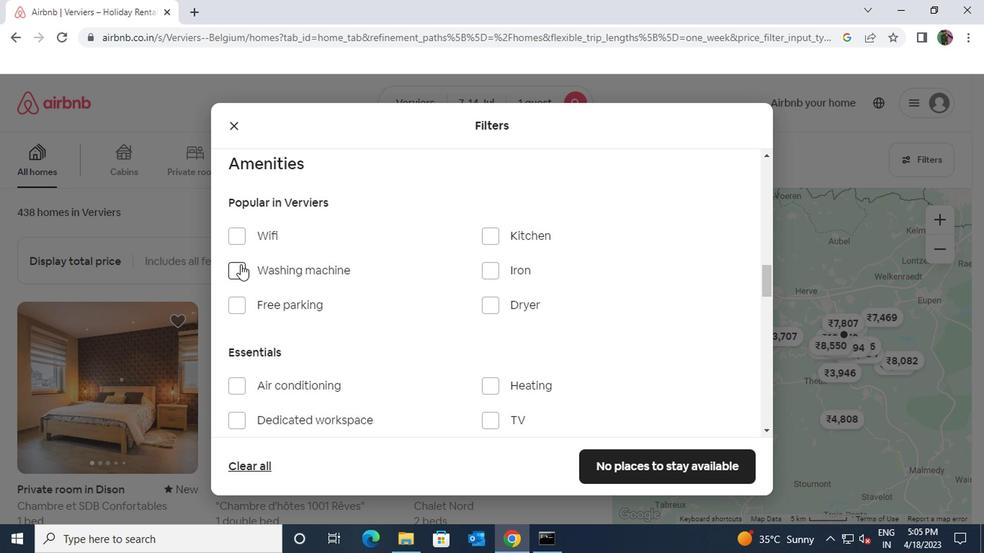 
Action: Mouse pressed left at (236, 265)
Screenshot: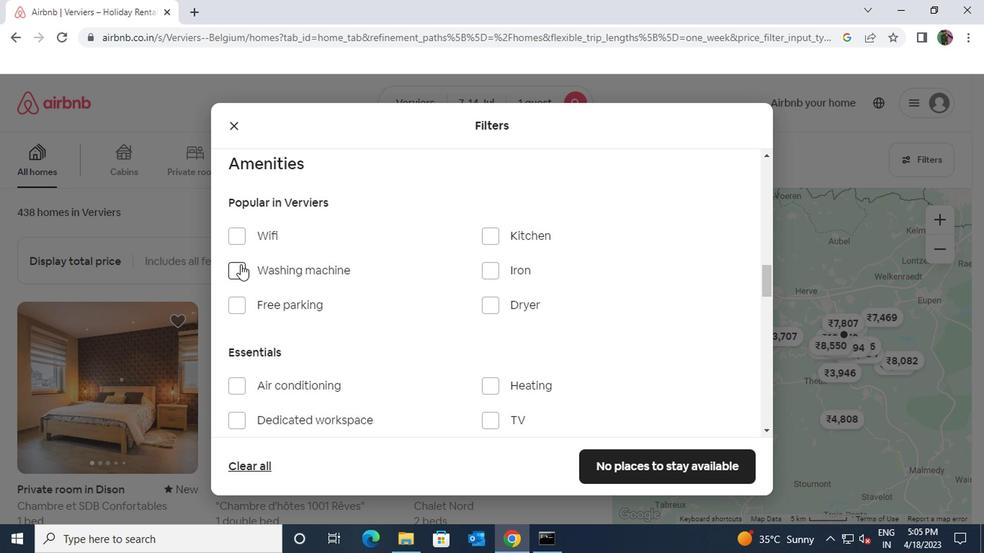 
Action: Mouse moved to (482, 387)
Screenshot: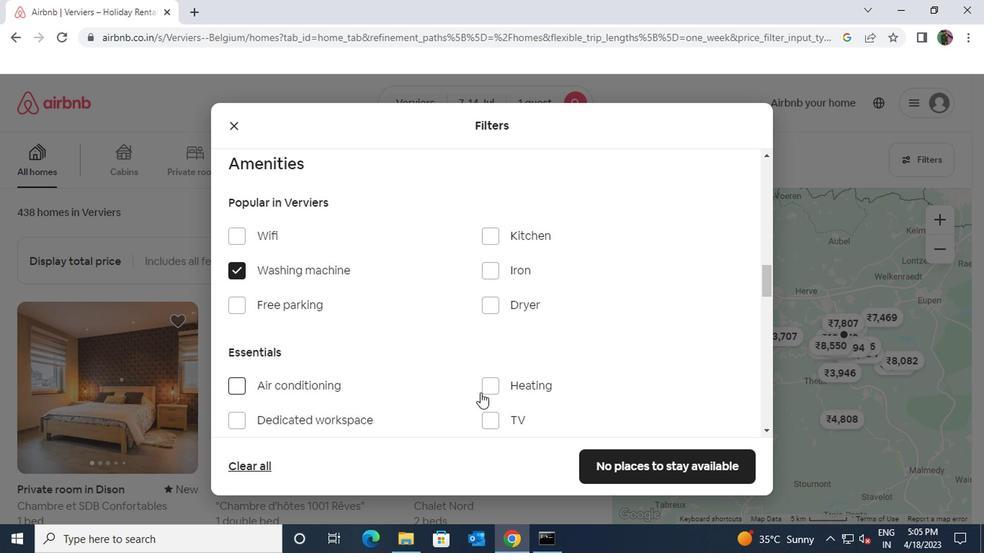
Action: Mouse pressed left at (482, 387)
Screenshot: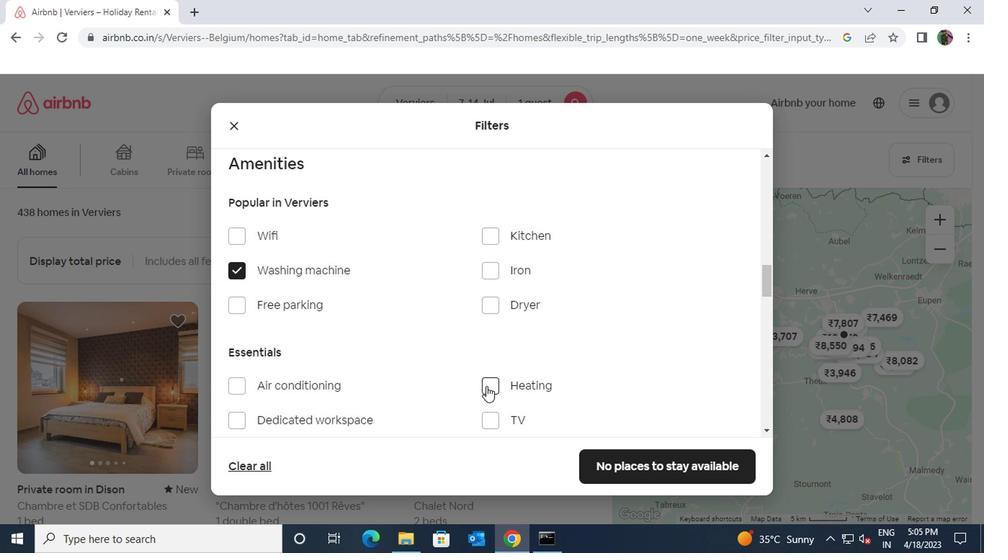 
Action: Mouse moved to (474, 377)
Screenshot: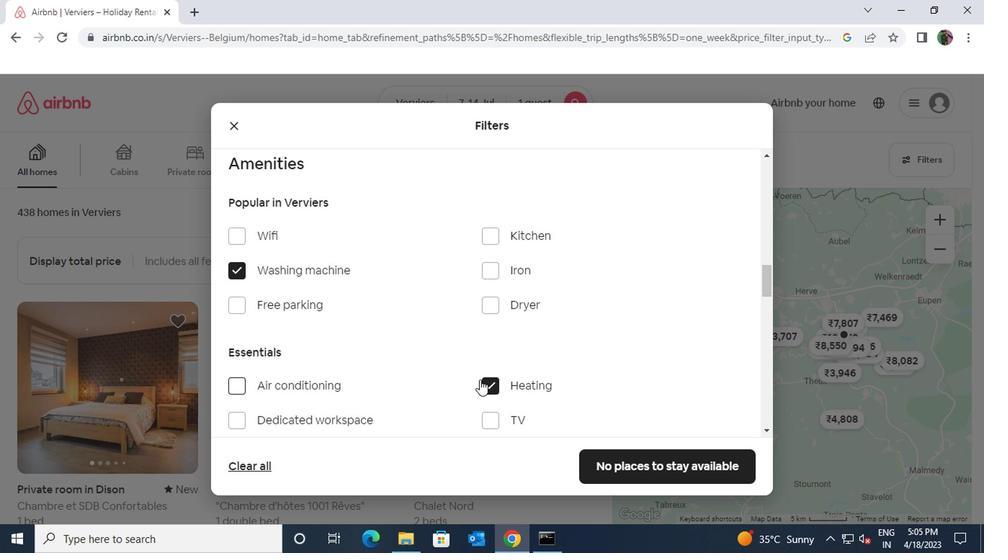 
Action: Mouse scrolled (474, 376) with delta (0, 0)
Screenshot: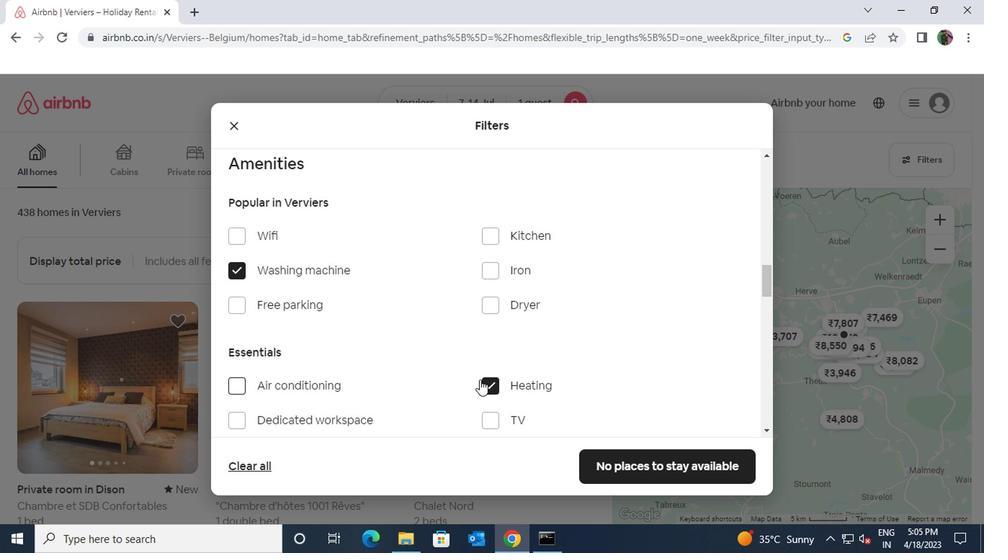 
Action: Mouse scrolled (474, 376) with delta (0, 0)
Screenshot: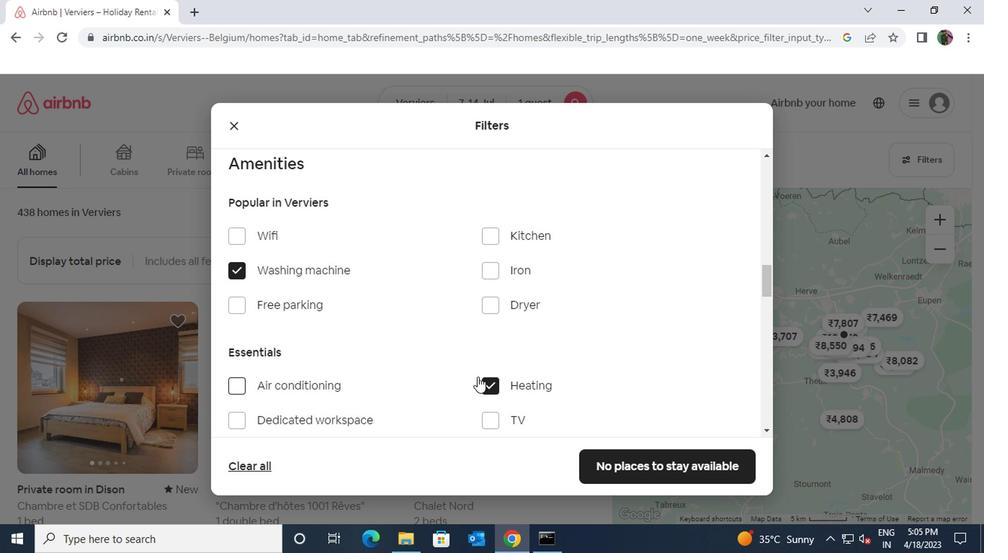 
Action: Mouse scrolled (474, 376) with delta (0, 0)
Screenshot: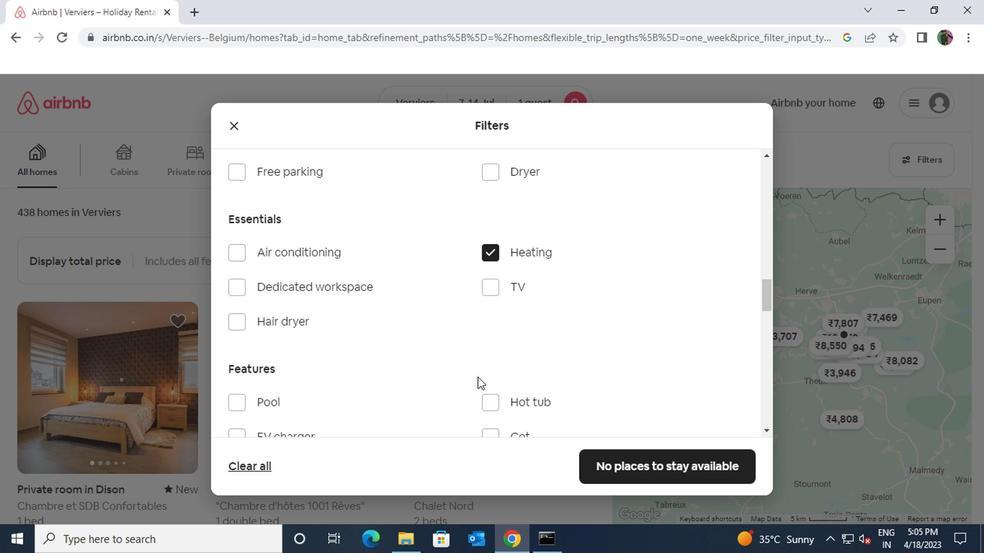 
Action: Mouse scrolled (474, 376) with delta (0, 0)
Screenshot: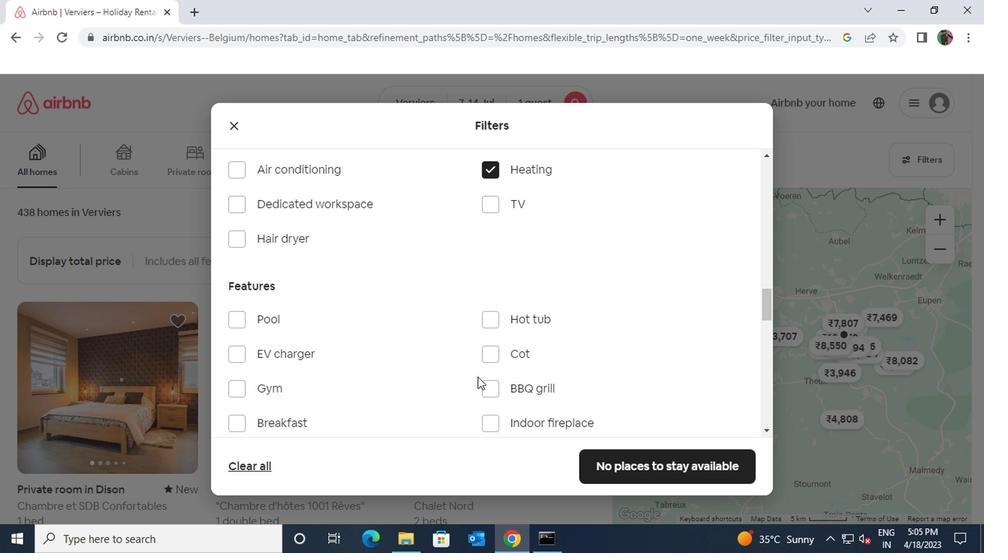 
Action: Mouse scrolled (474, 376) with delta (0, 0)
Screenshot: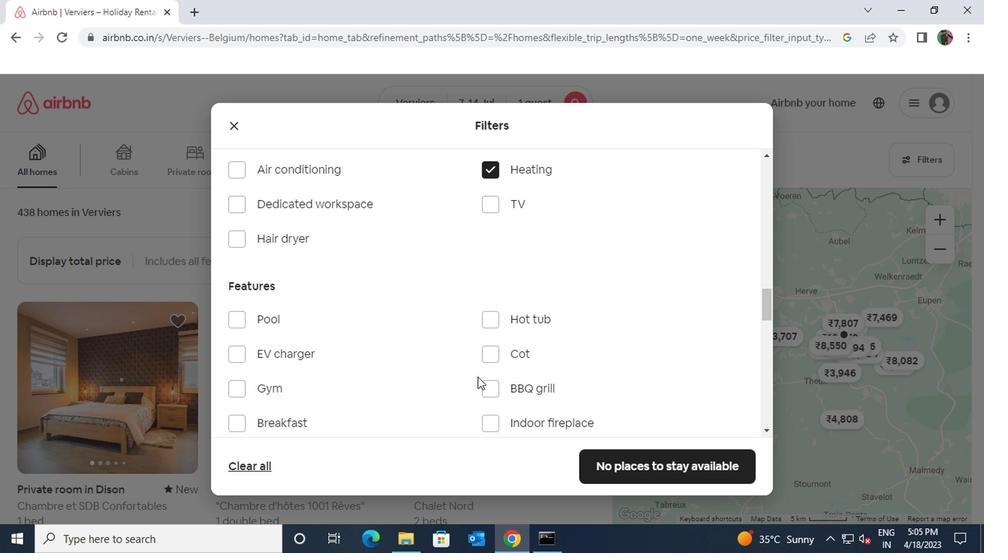 
Action: Mouse scrolled (474, 376) with delta (0, 0)
Screenshot: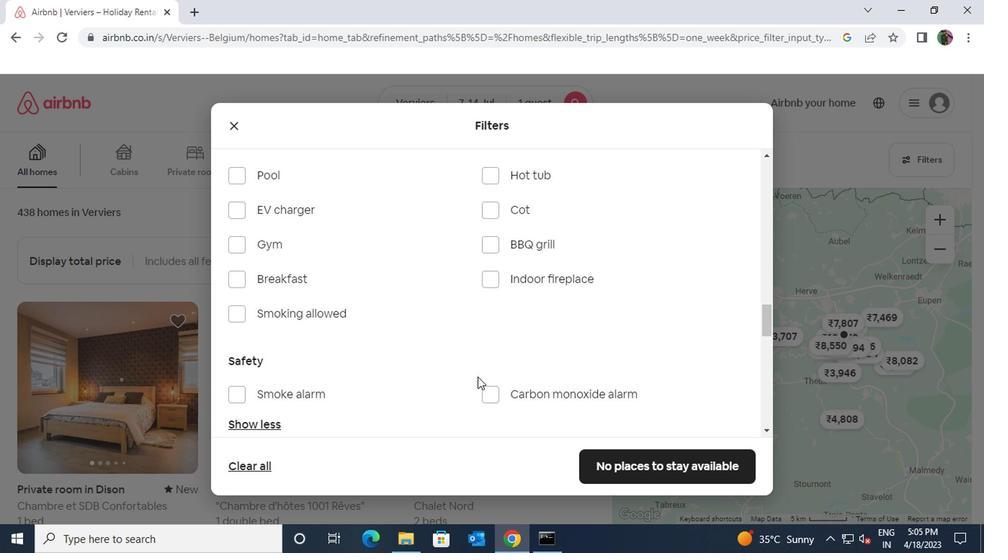 
Action: Mouse scrolled (474, 376) with delta (0, 0)
Screenshot: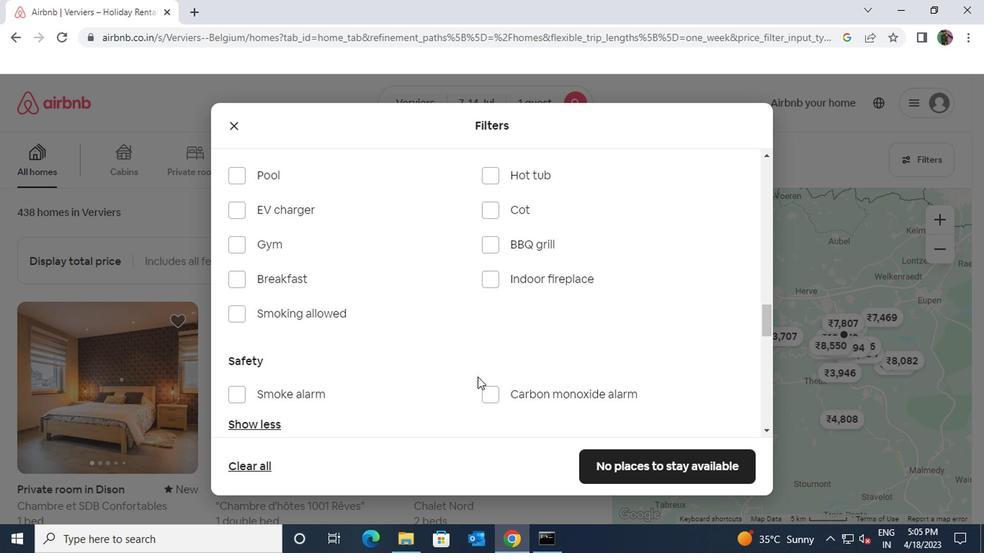 
Action: Mouse scrolled (474, 376) with delta (0, 0)
Screenshot: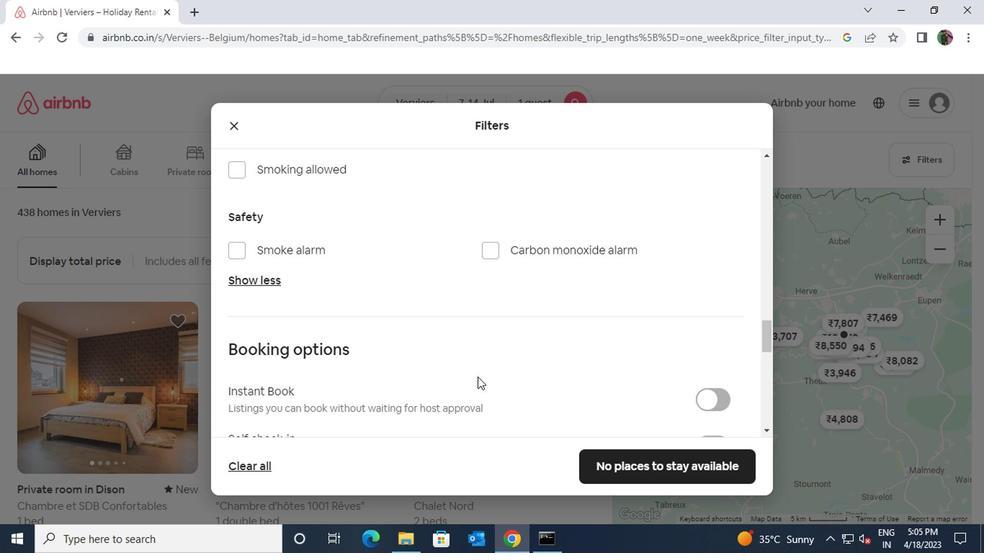 
Action: Mouse scrolled (474, 376) with delta (0, 0)
Screenshot: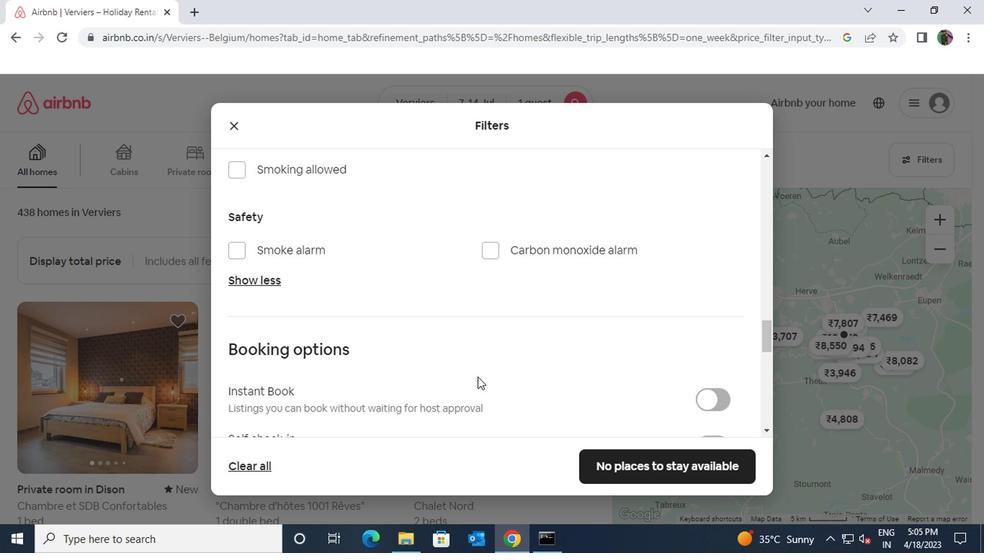 
Action: Mouse moved to (710, 306)
Screenshot: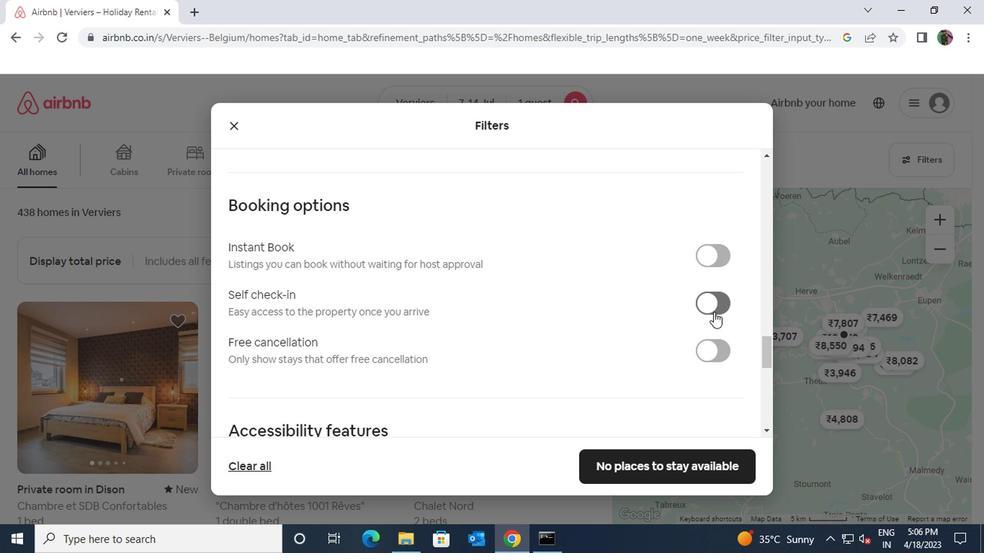 
Action: Mouse pressed left at (710, 306)
Screenshot: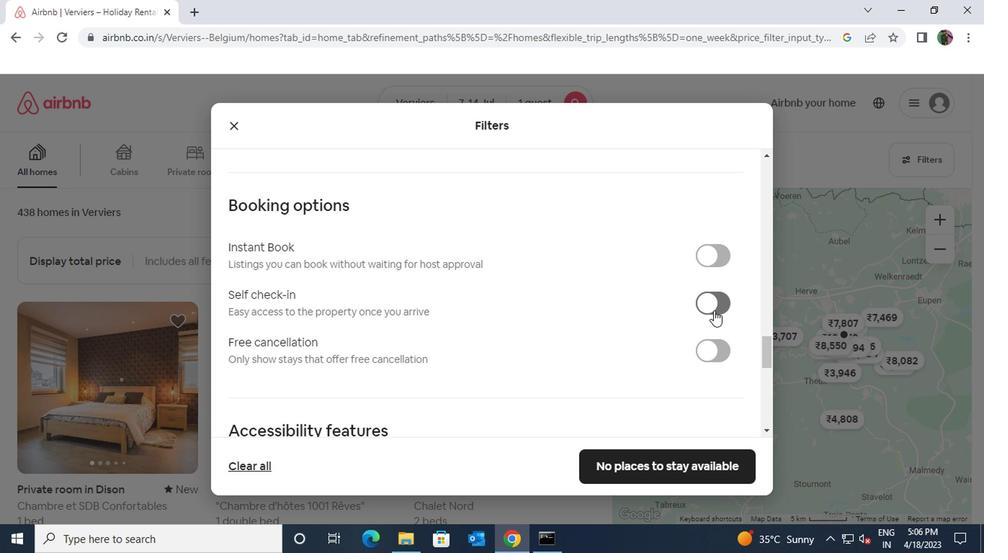 
Action: Mouse moved to (445, 326)
Screenshot: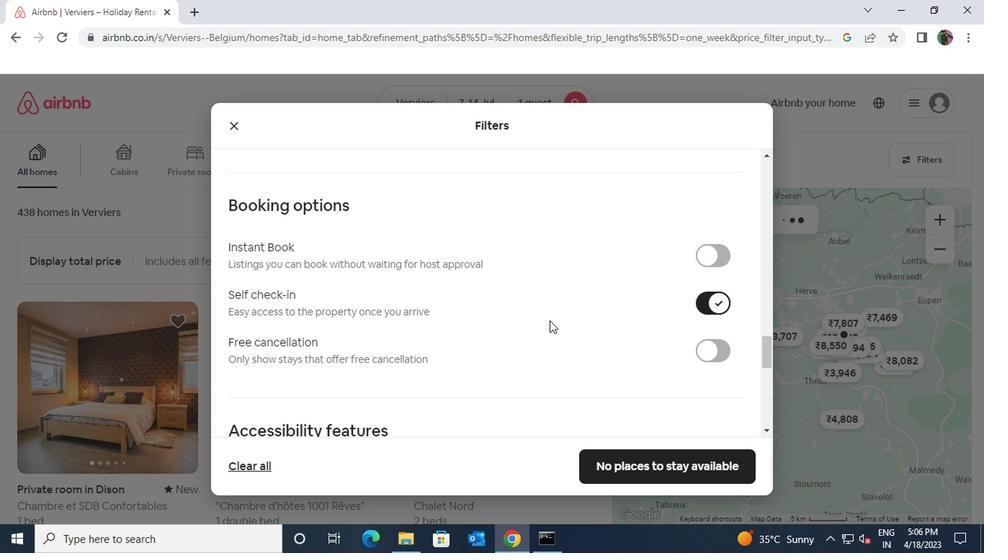 
Action: Mouse scrolled (445, 324) with delta (0, -1)
Screenshot: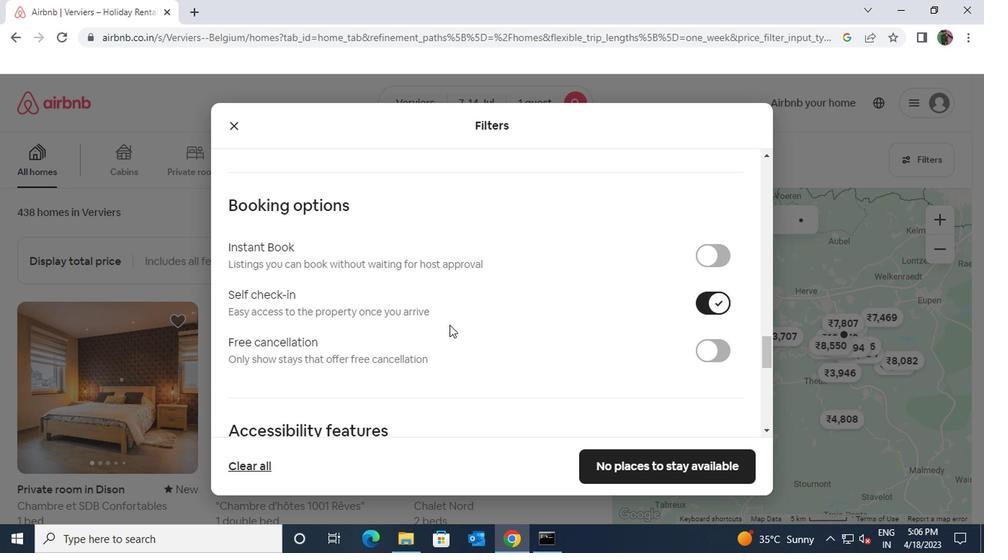 
Action: Mouse scrolled (445, 324) with delta (0, -1)
Screenshot: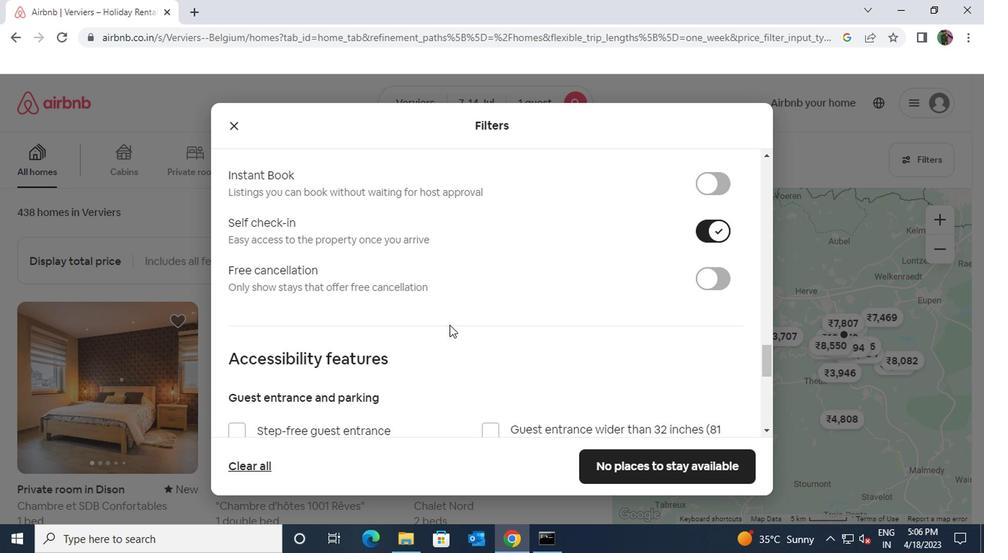 
Action: Mouse scrolled (445, 324) with delta (0, -1)
Screenshot: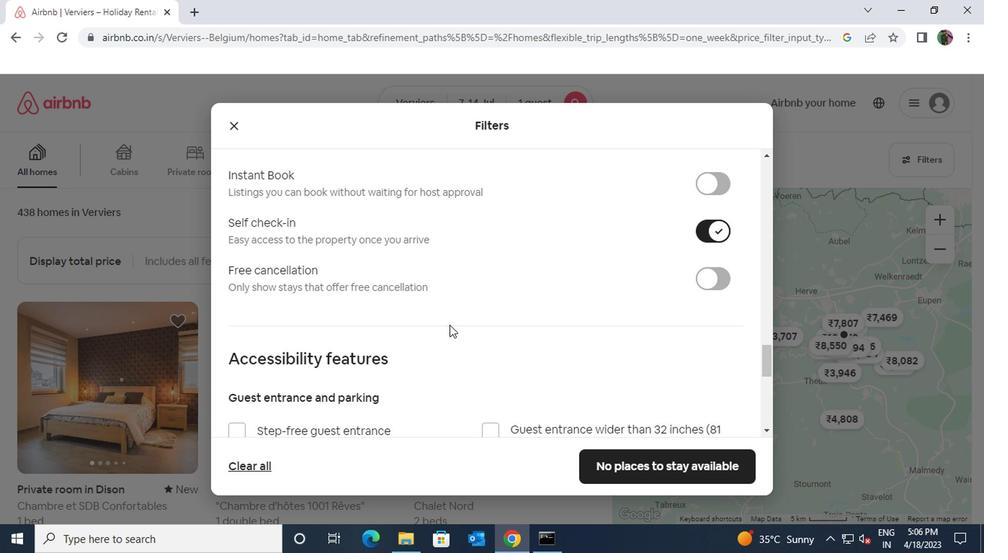 
Action: Mouse scrolled (445, 324) with delta (0, -1)
Screenshot: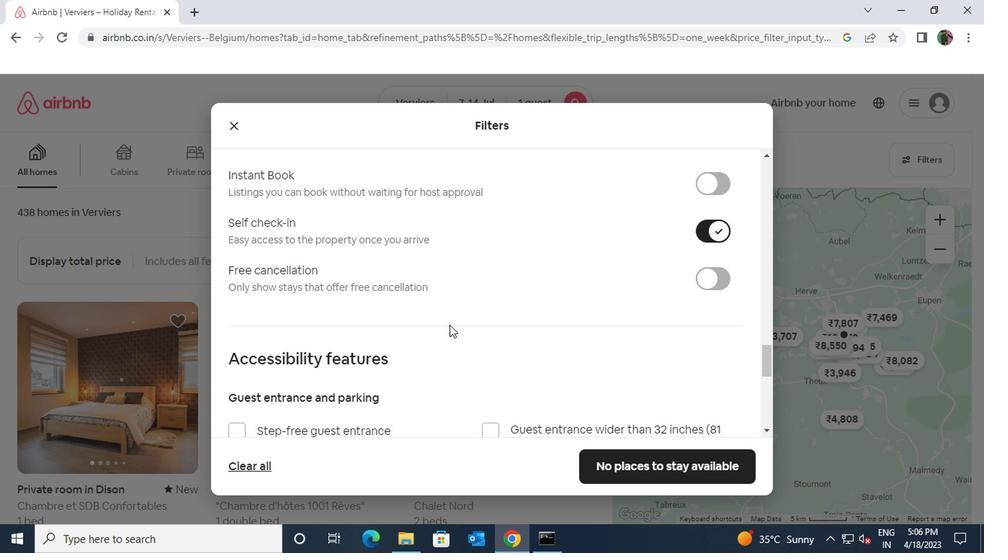 
Action: Mouse scrolled (445, 324) with delta (0, -1)
Screenshot: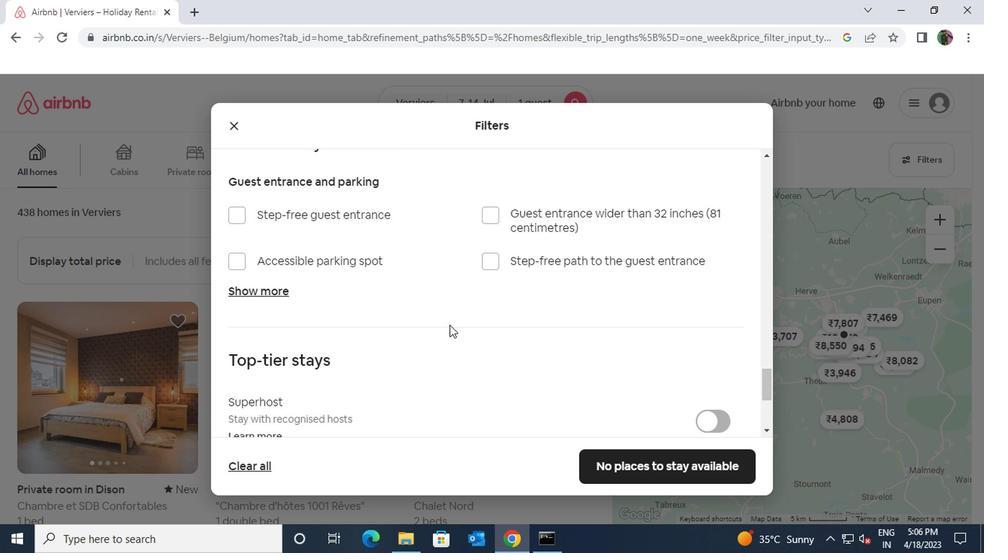 
Action: Mouse scrolled (445, 324) with delta (0, -1)
Screenshot: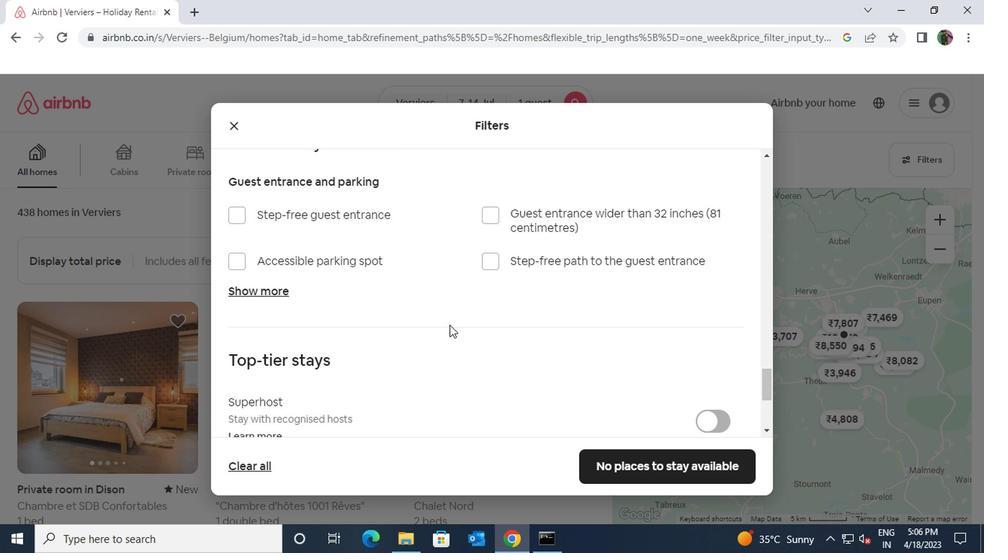 
Action: Mouse scrolled (445, 324) with delta (0, -1)
Screenshot: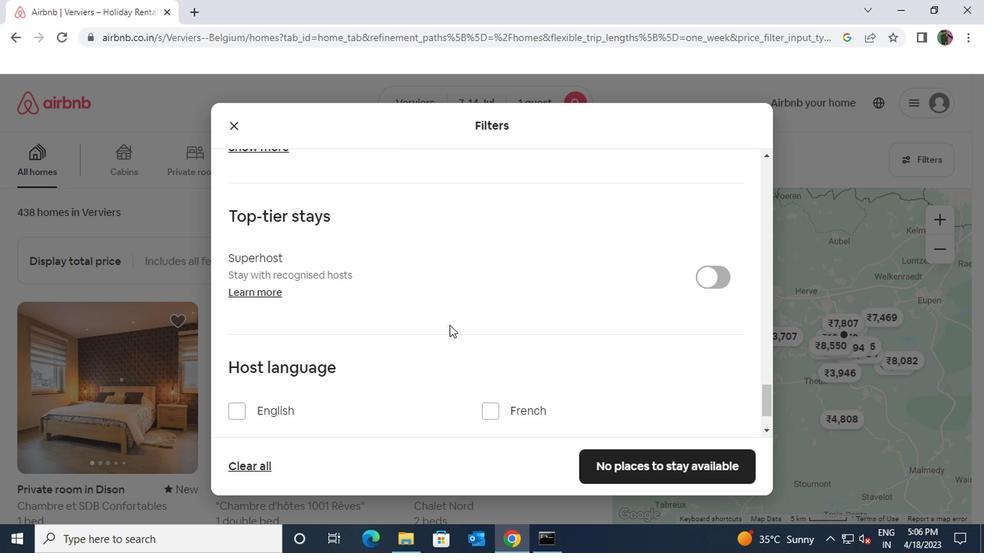 
Action: Mouse moved to (441, 324)
Screenshot: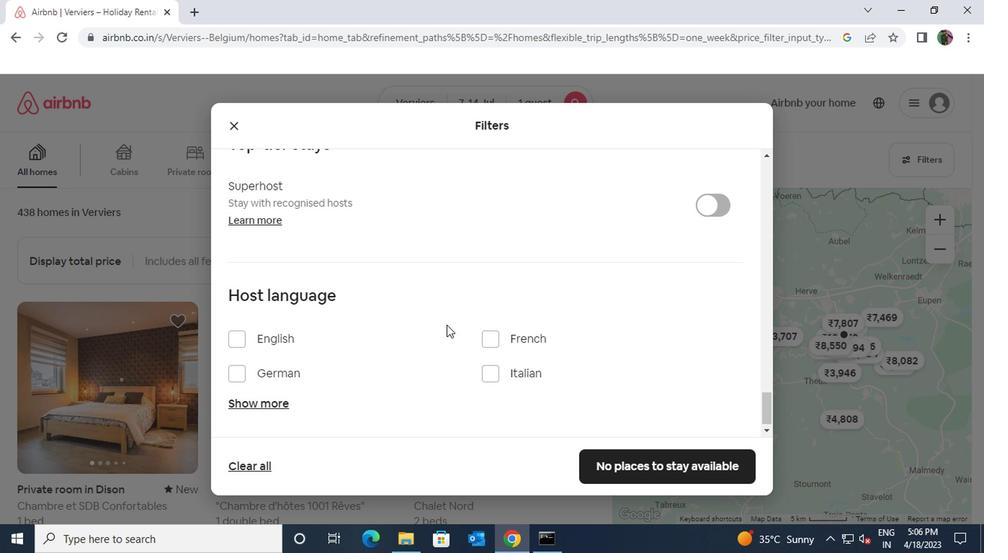 
Action: Mouse scrolled (441, 324) with delta (0, 0)
Screenshot: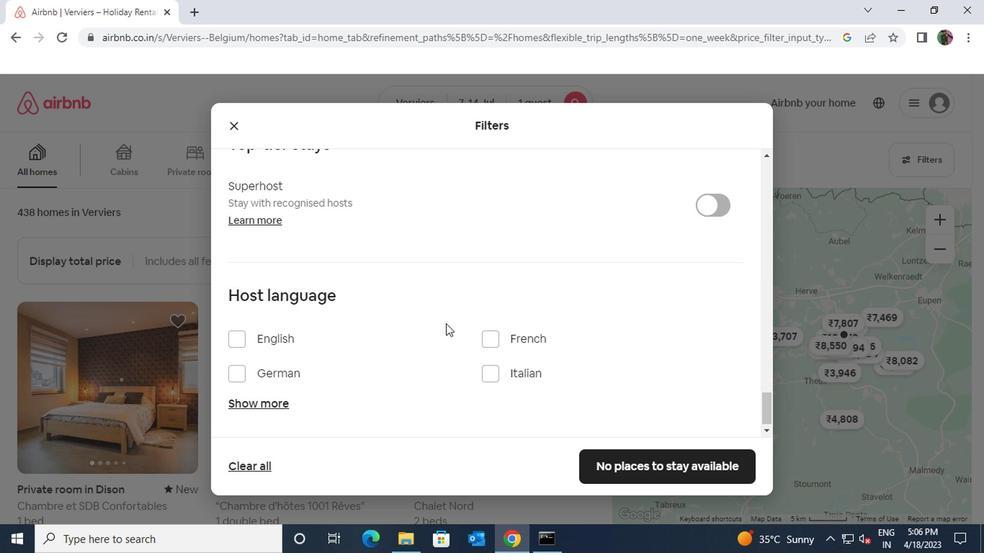 
Action: Mouse scrolled (441, 324) with delta (0, 0)
Screenshot: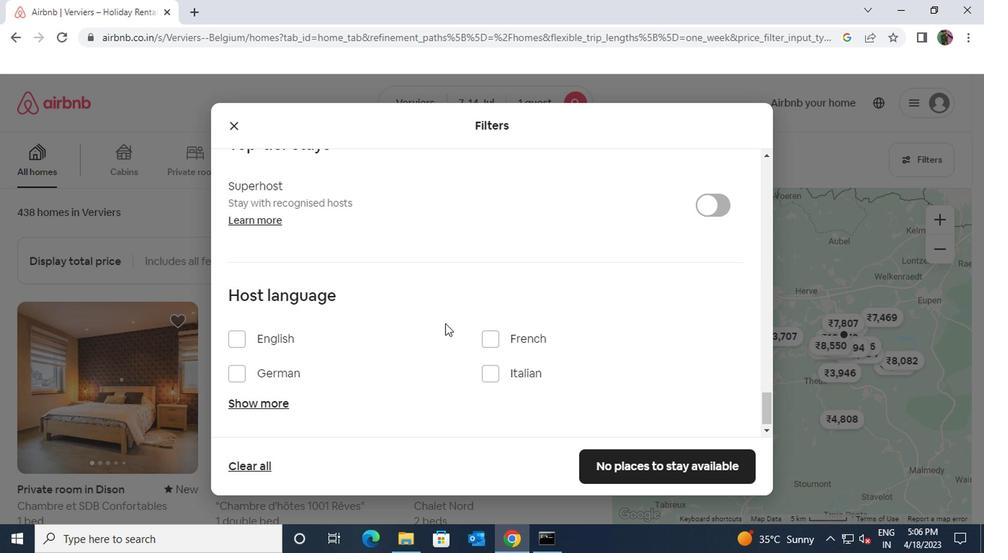 
Action: Mouse scrolled (441, 324) with delta (0, 0)
Screenshot: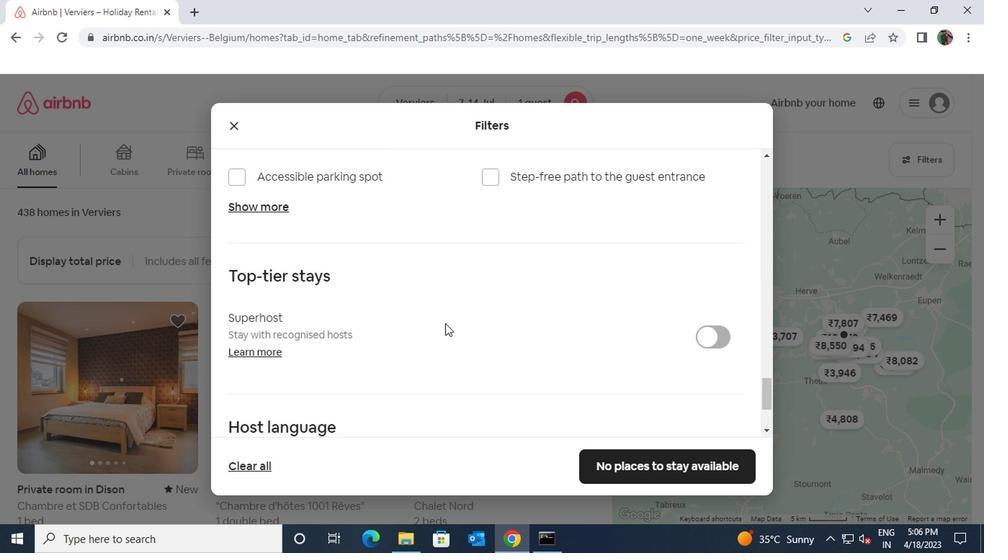 
Action: Mouse scrolled (441, 324) with delta (0, 0)
Screenshot: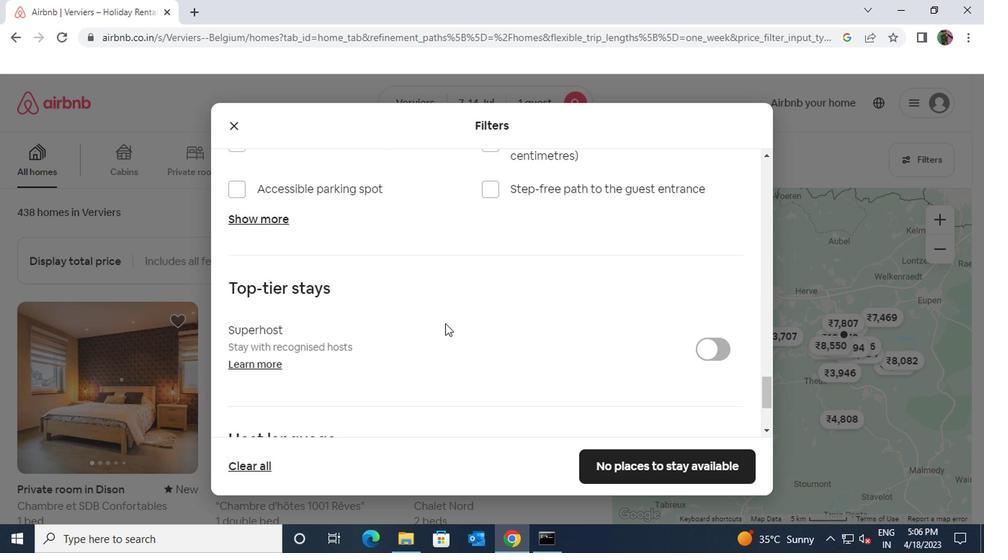 
Action: Mouse scrolled (441, 324) with delta (0, 0)
Screenshot: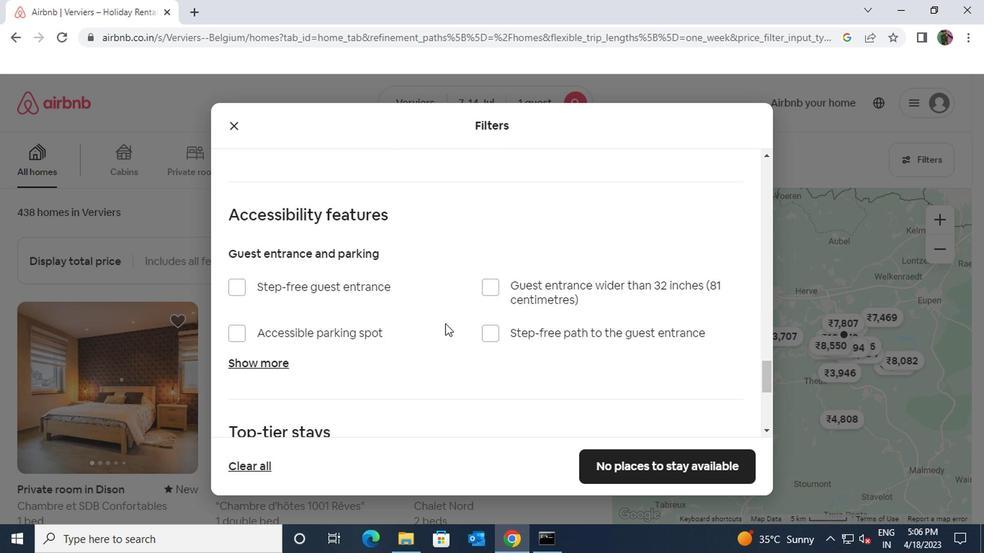 
Action: Mouse scrolled (441, 324) with delta (0, 0)
Screenshot: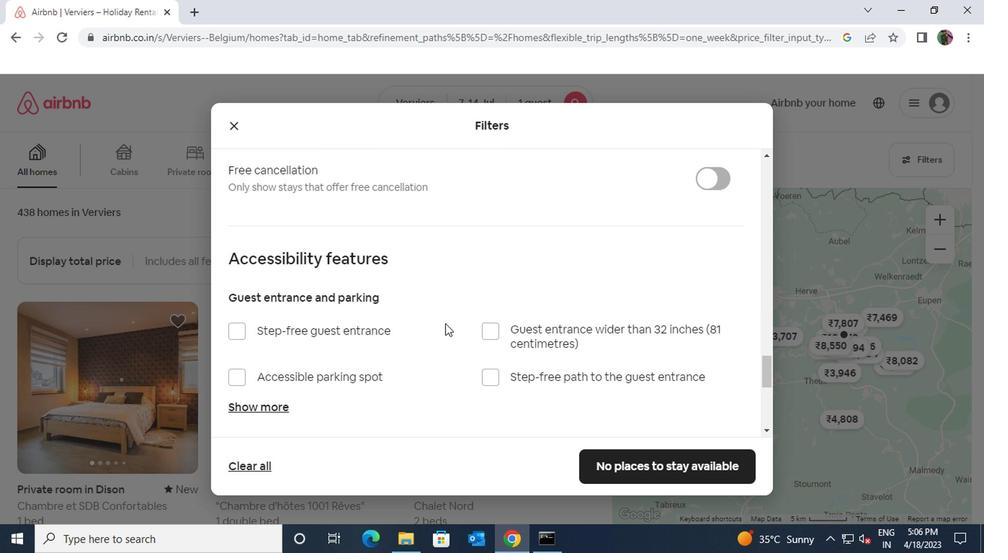 
Action: Mouse scrolled (441, 324) with delta (0, 0)
Screenshot: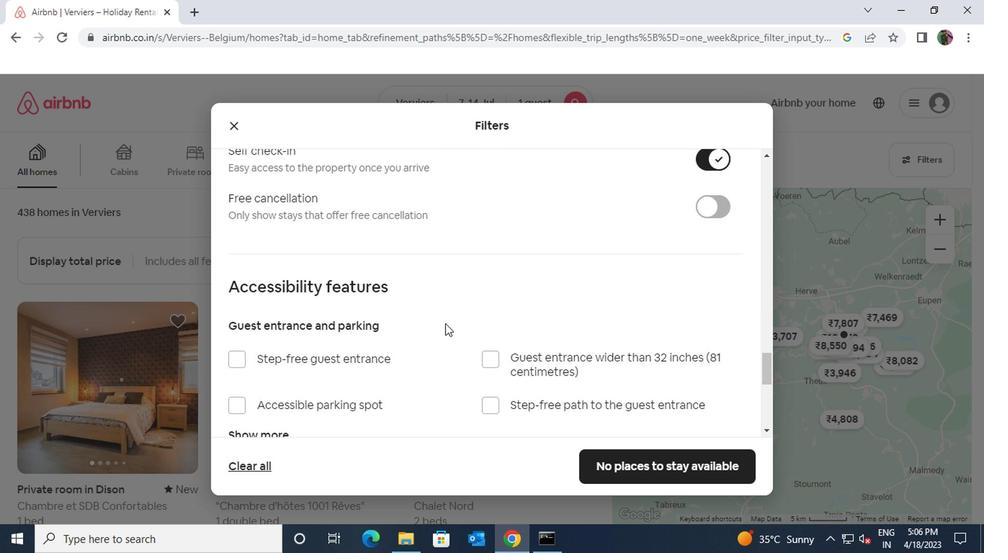 
Action: Mouse scrolled (441, 323) with delta (0, -1)
Screenshot: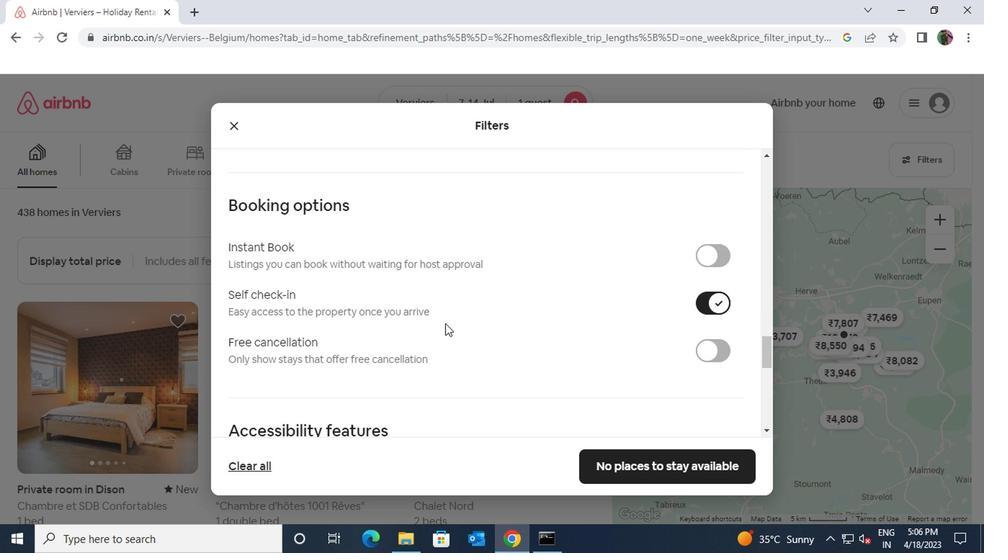 
Action: Mouse scrolled (441, 323) with delta (0, -1)
Screenshot: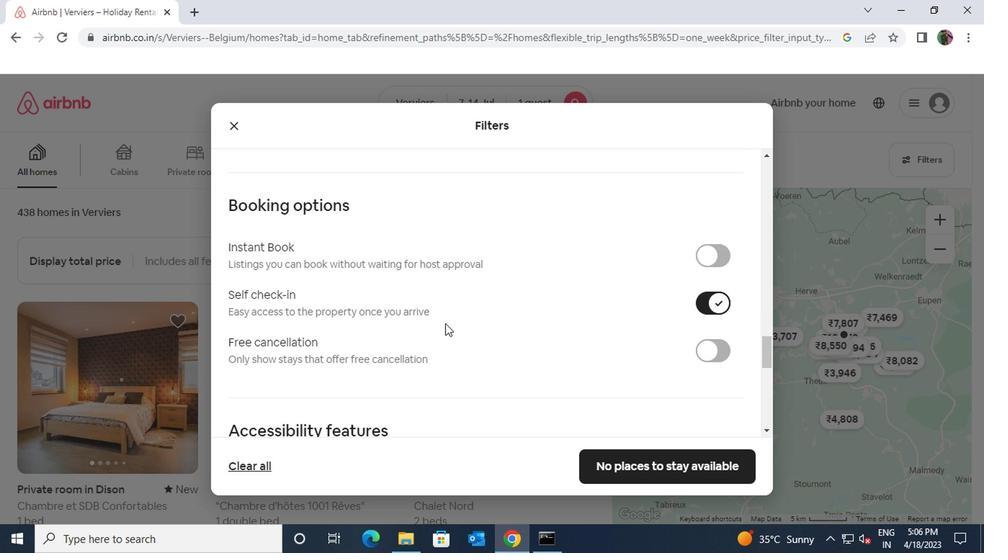 
Action: Mouse scrolled (441, 323) with delta (0, -1)
Screenshot: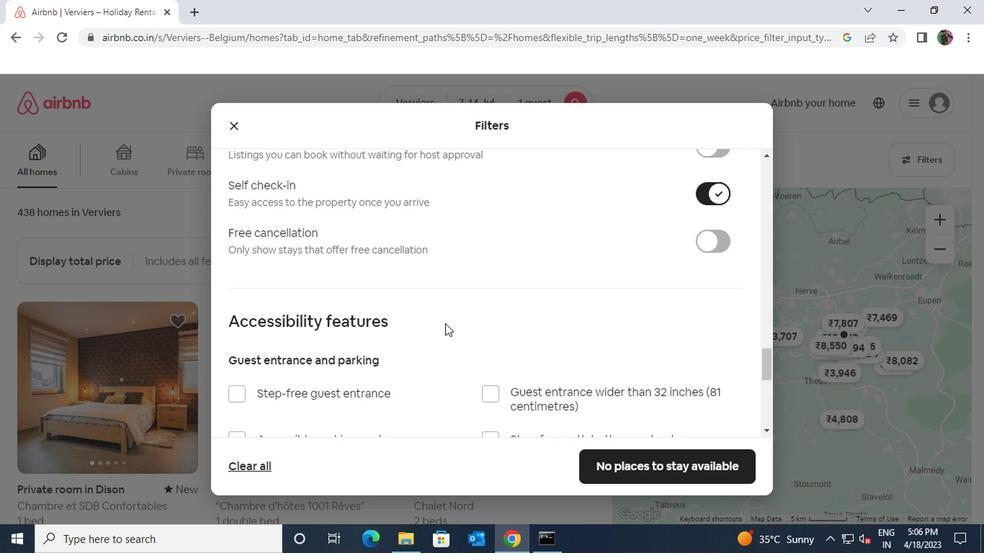 
Action: Mouse scrolled (441, 323) with delta (0, -1)
Screenshot: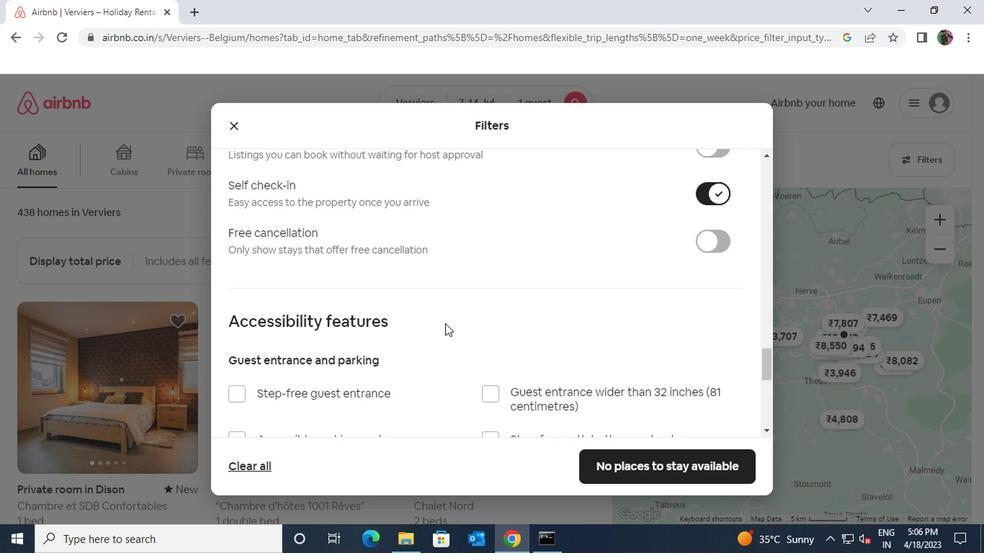
Action: Mouse scrolled (441, 323) with delta (0, -1)
Screenshot: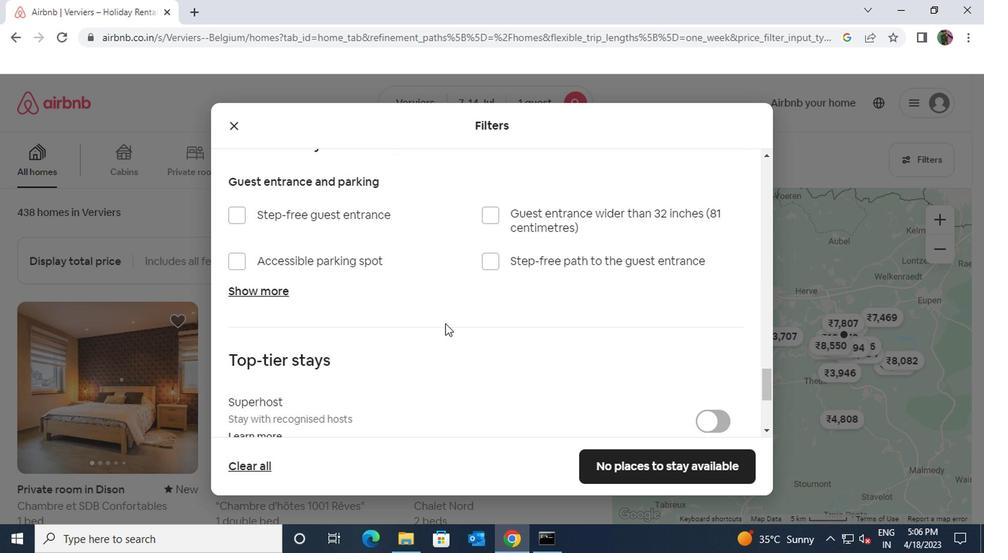 
Action: Mouse scrolled (441, 323) with delta (0, -1)
Screenshot: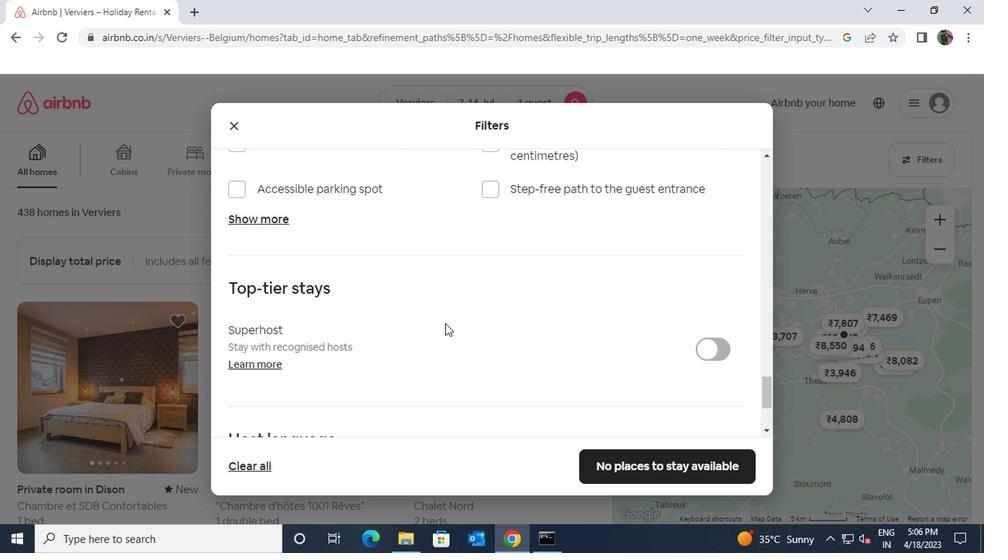 
Action: Mouse scrolled (441, 323) with delta (0, -1)
Screenshot: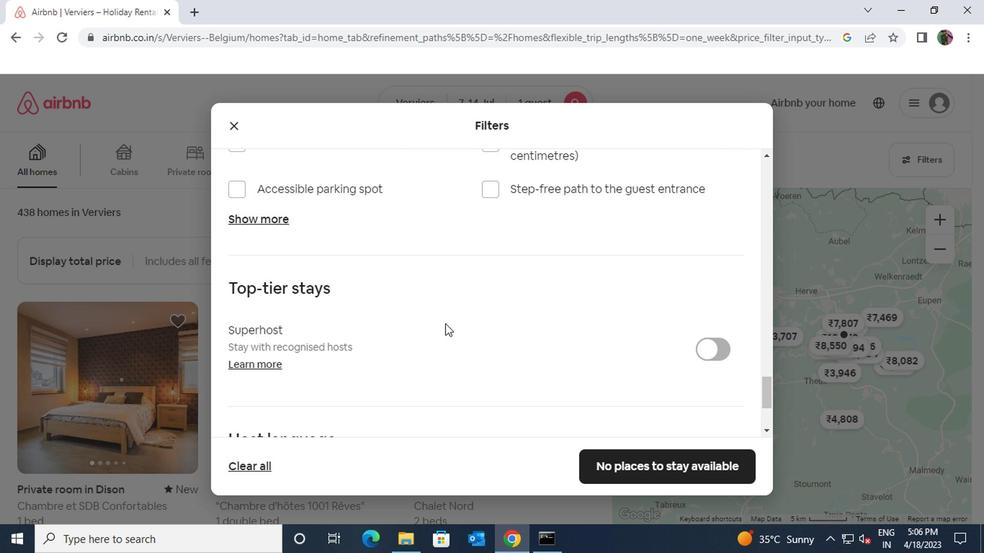 
Action: Mouse moved to (237, 340)
Screenshot: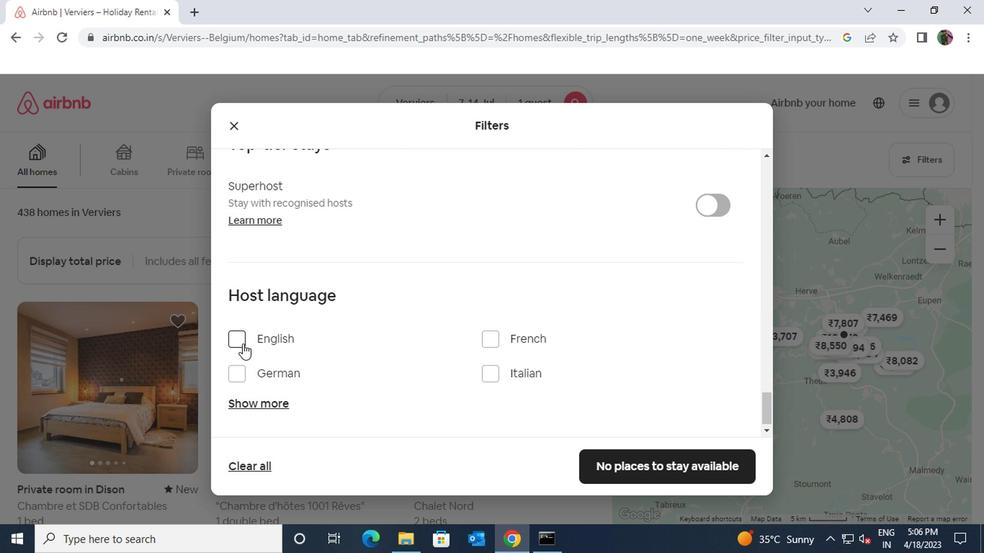 
Action: Mouse pressed left at (237, 340)
Screenshot: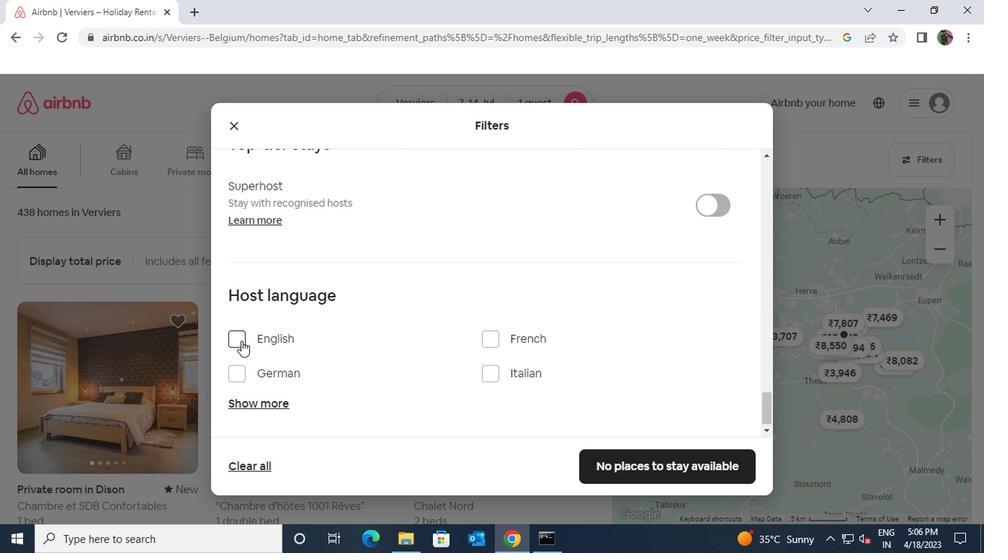 
Action: Mouse moved to (604, 464)
Screenshot: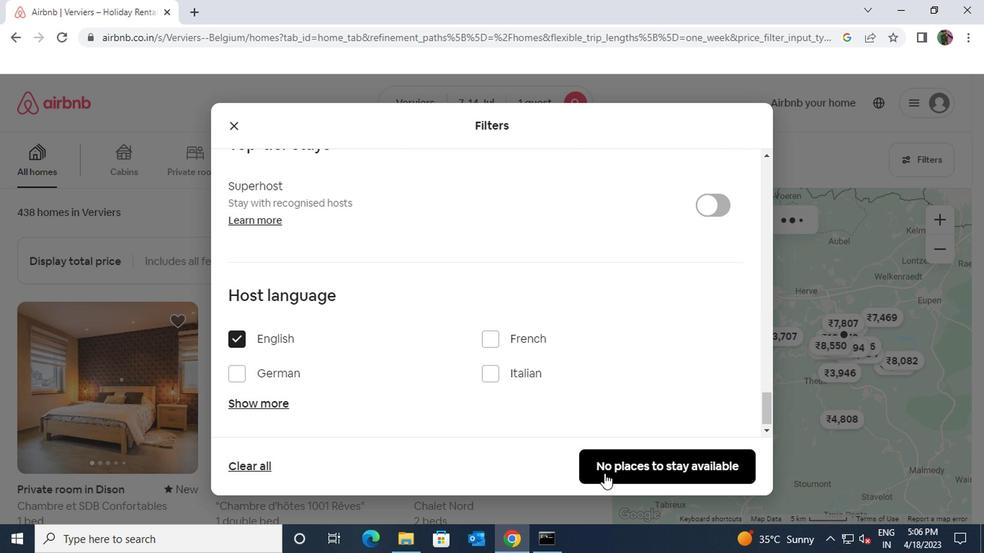 
Action: Mouse pressed left at (604, 464)
Screenshot: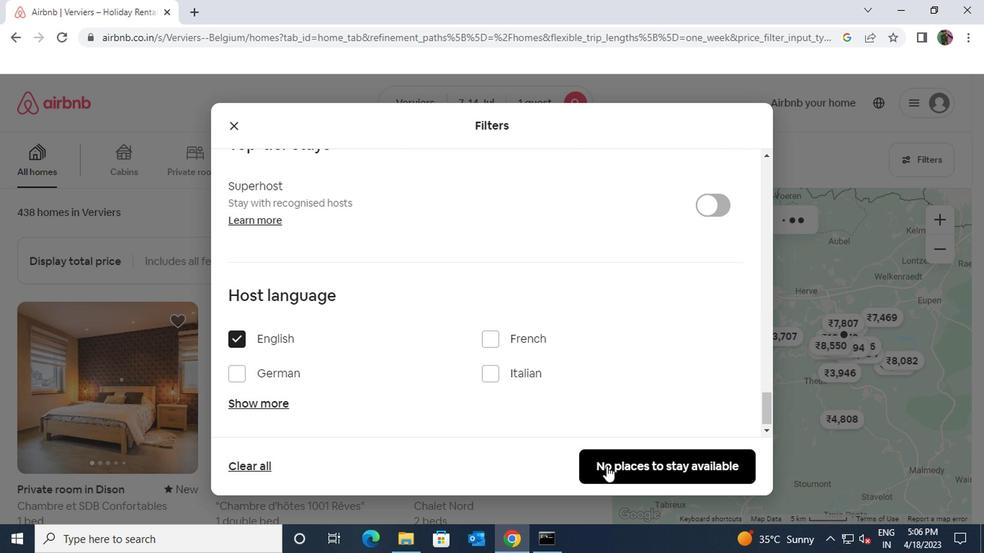 
Action: Mouse moved to (604, 463)
Screenshot: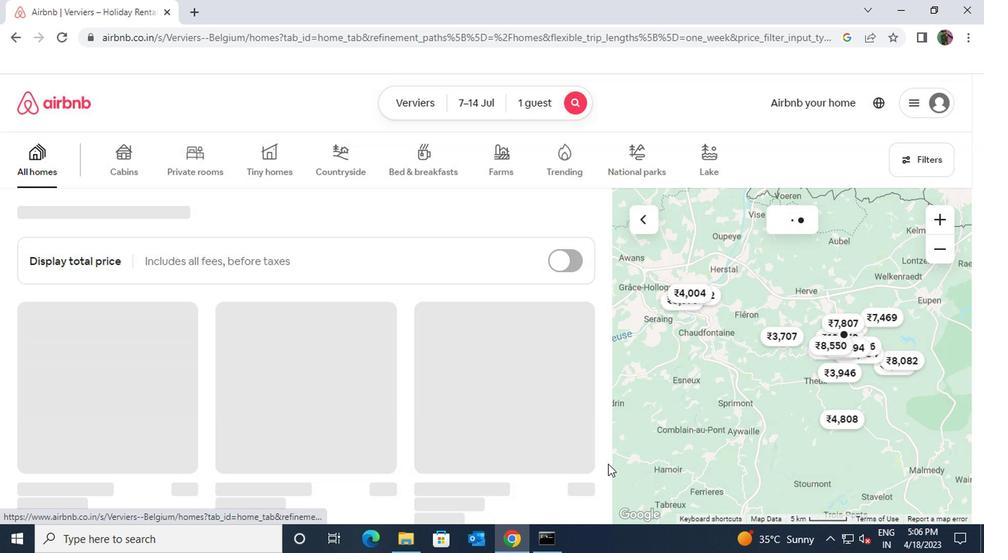 
